 Task: Check the average views per listing of new kitchen in the last 3 years.
Action: Mouse moved to (837, 187)
Screenshot: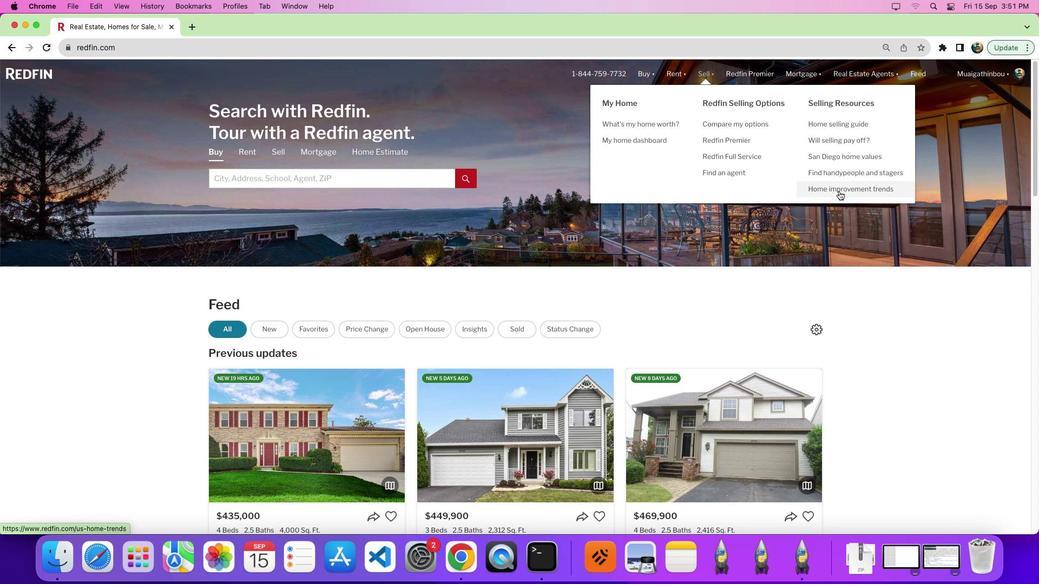
Action: Mouse pressed left at (837, 187)
Screenshot: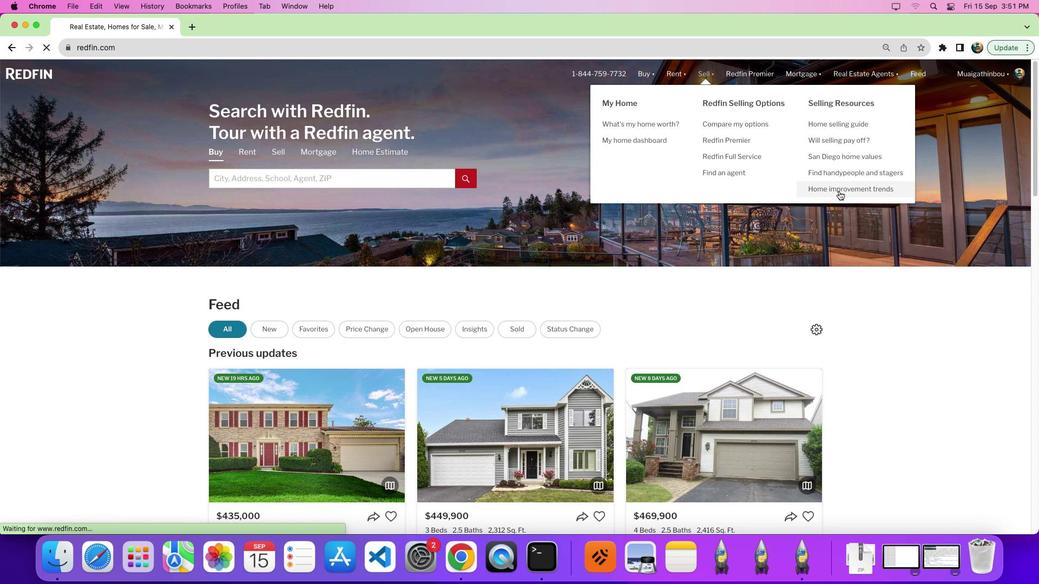 
Action: Mouse pressed left at (837, 187)
Screenshot: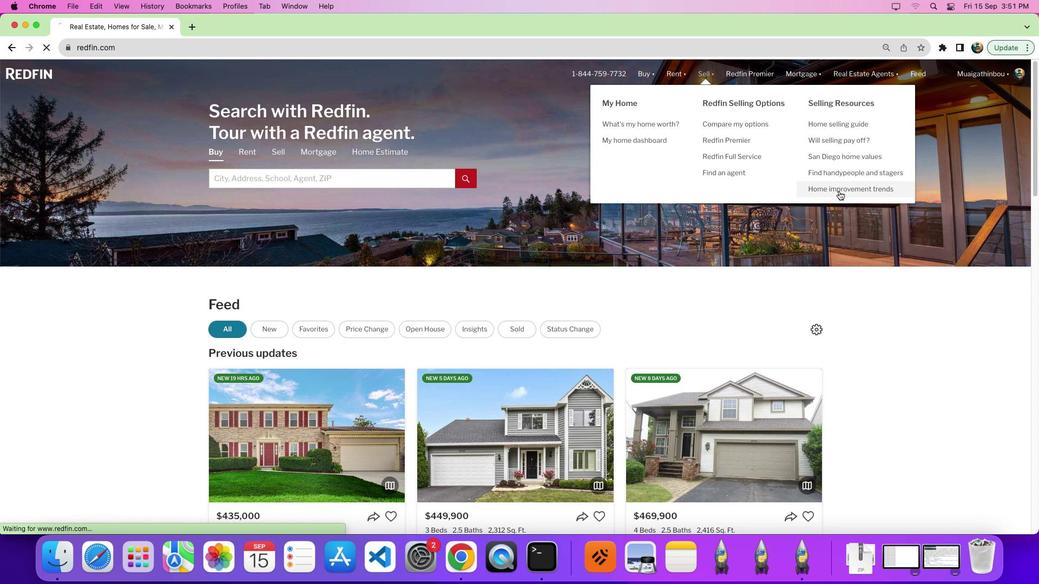 
Action: Mouse moved to (314, 196)
Screenshot: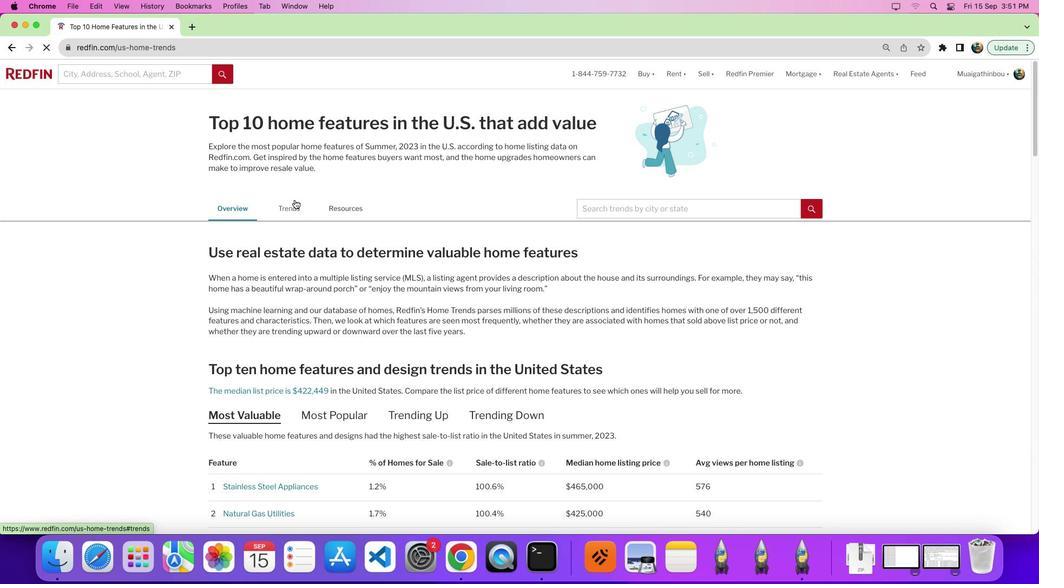 
Action: Mouse pressed left at (314, 196)
Screenshot: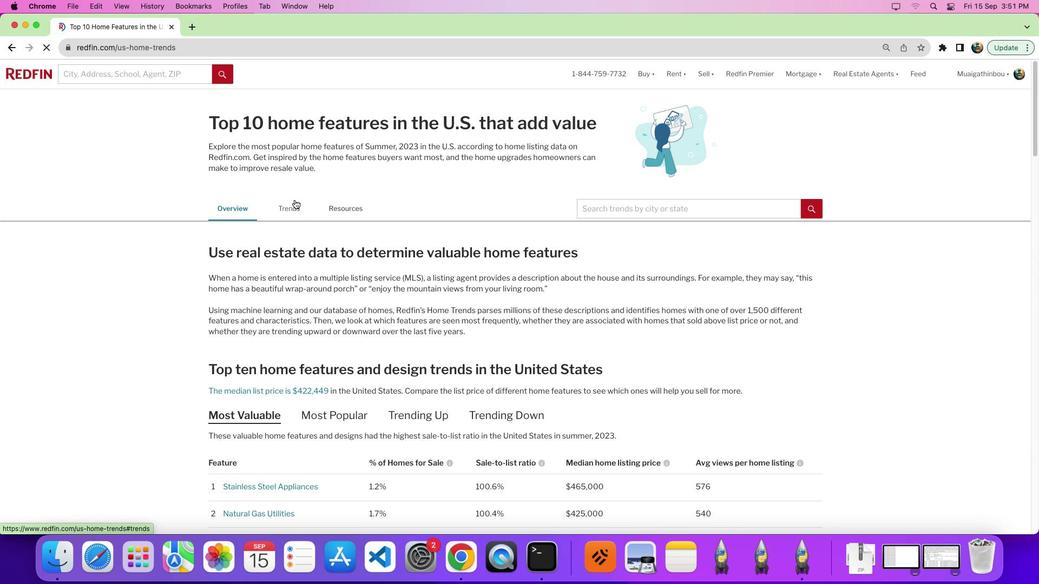 
Action: Mouse moved to (512, 244)
Screenshot: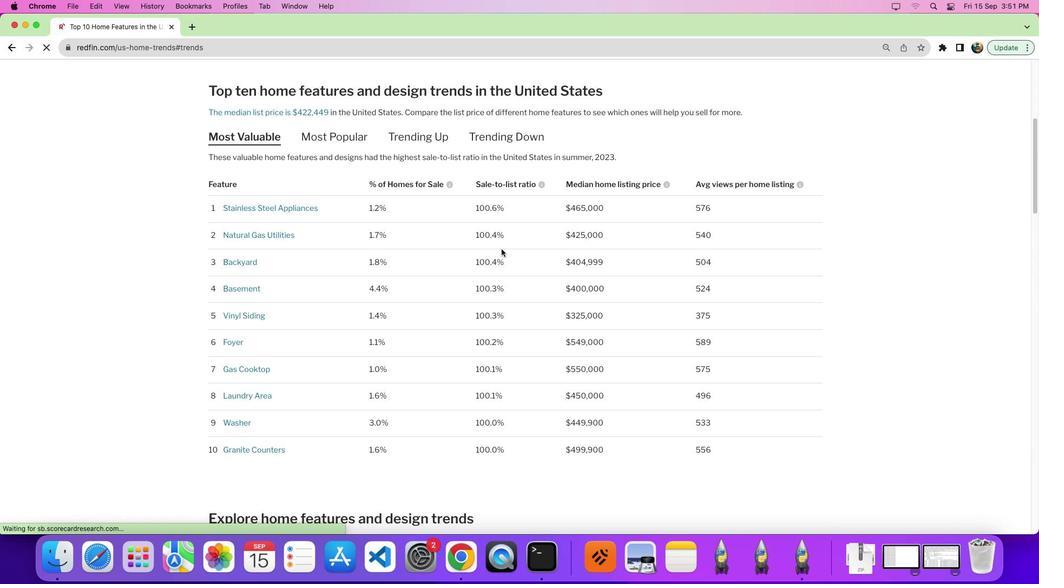 
Action: Mouse scrolled (512, 244) with delta (30, 3)
Screenshot: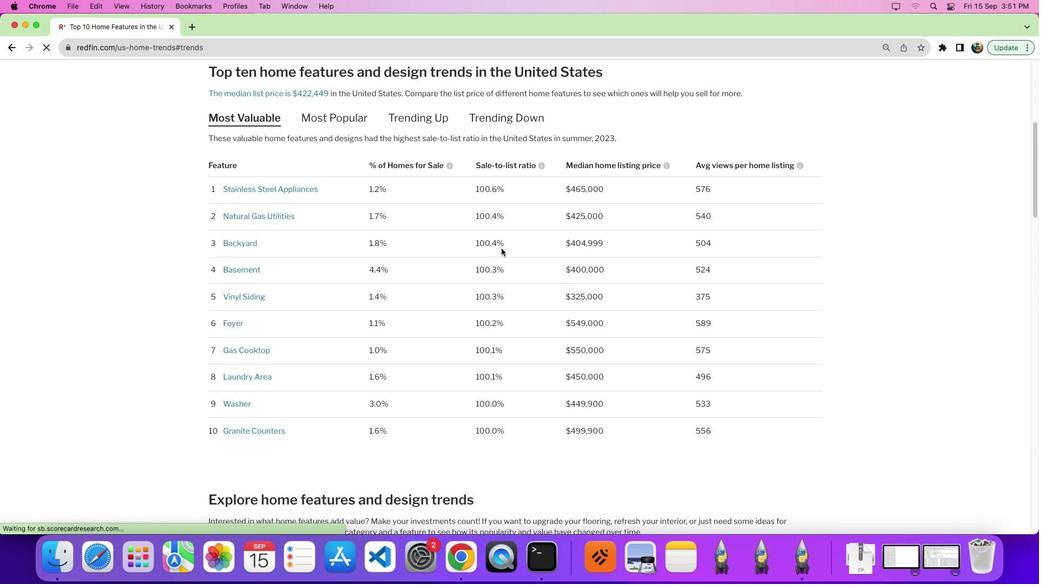 
Action: Mouse scrolled (512, 244) with delta (30, 3)
Screenshot: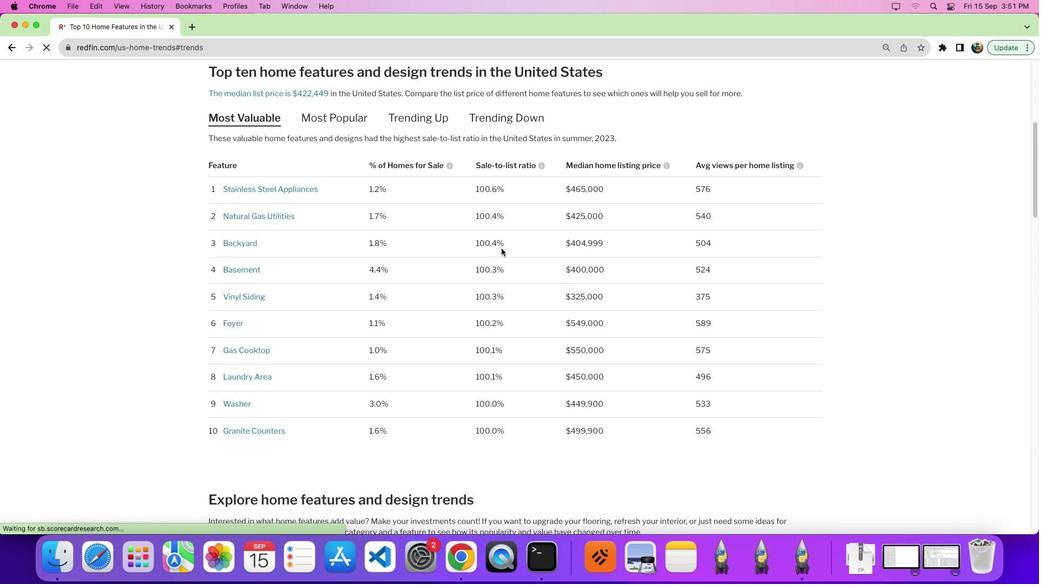 
Action: Mouse moved to (513, 243)
Screenshot: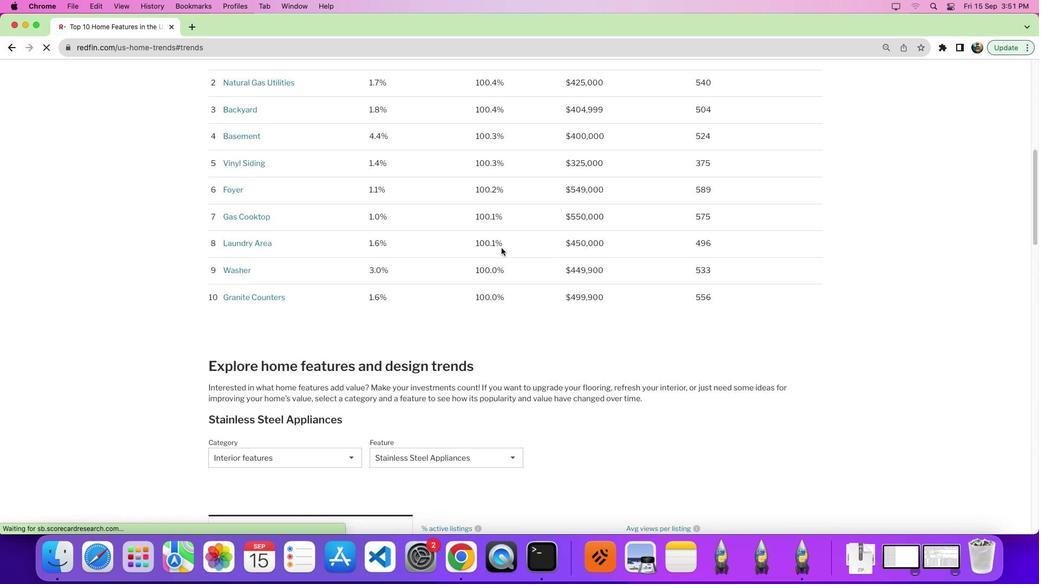
Action: Mouse scrolled (513, 243) with delta (30, 0)
Screenshot: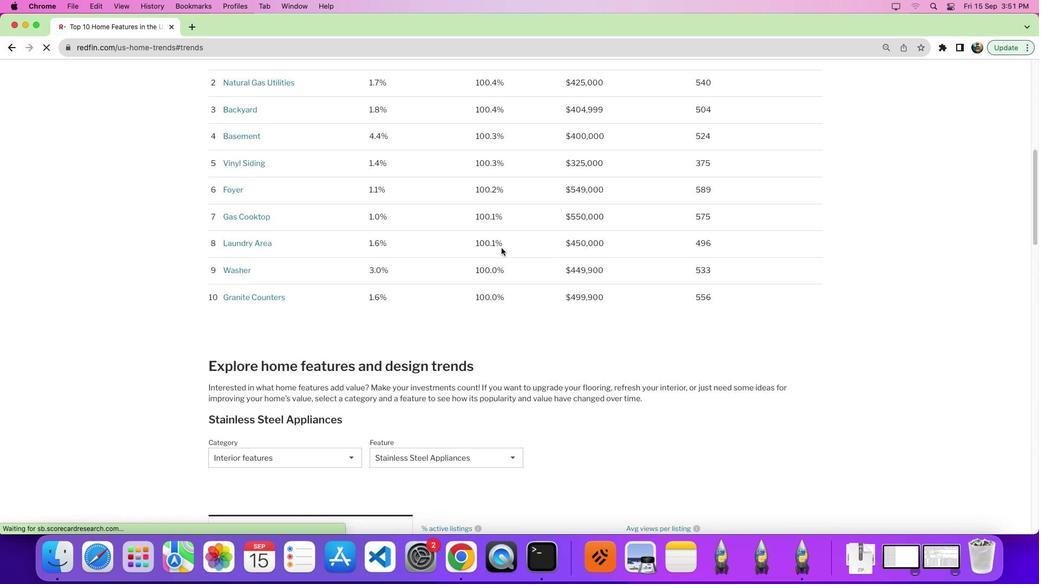 
Action: Mouse moved to (512, 241)
Screenshot: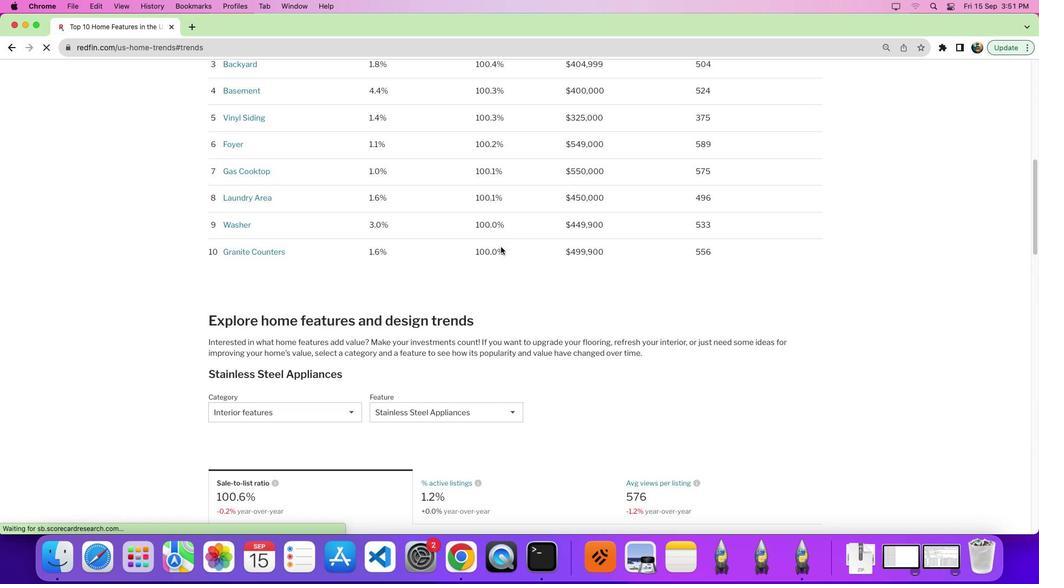
Action: Mouse scrolled (512, 241) with delta (30, 3)
Screenshot: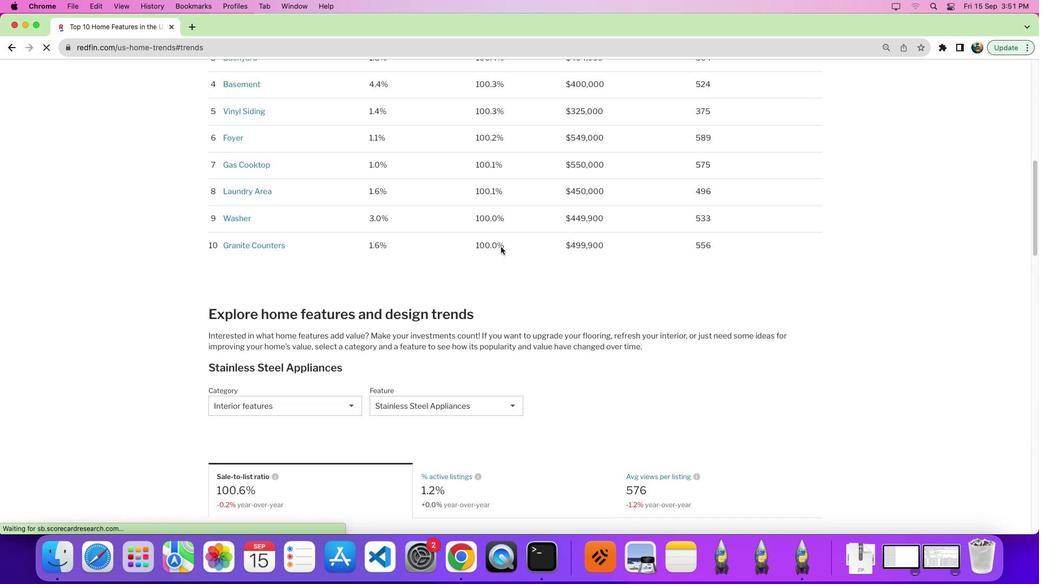 
Action: Mouse scrolled (512, 241) with delta (30, 3)
Screenshot: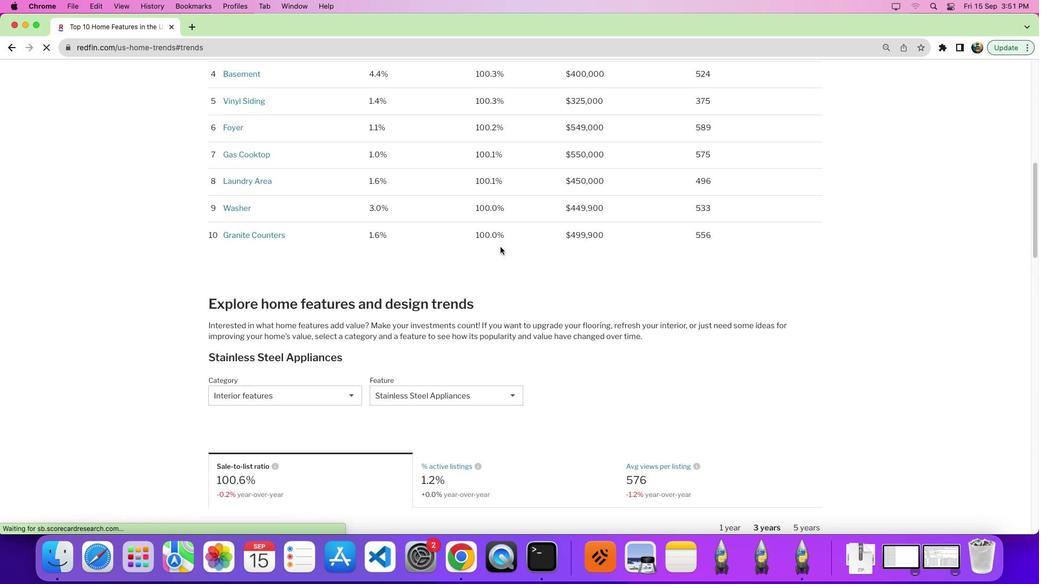 
Action: Mouse moved to (434, 294)
Screenshot: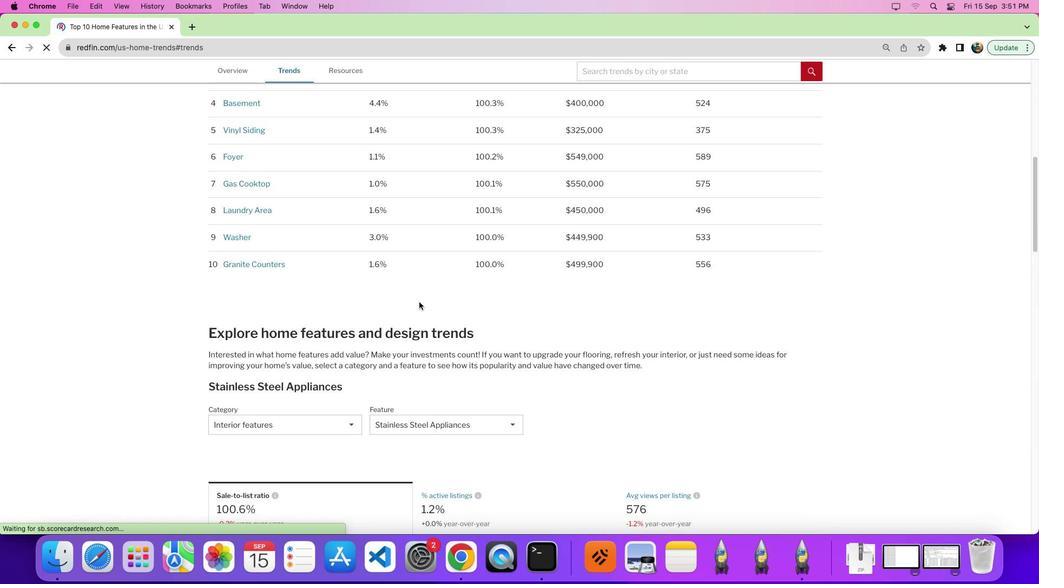 
Action: Mouse scrolled (434, 294) with delta (30, 3)
Screenshot: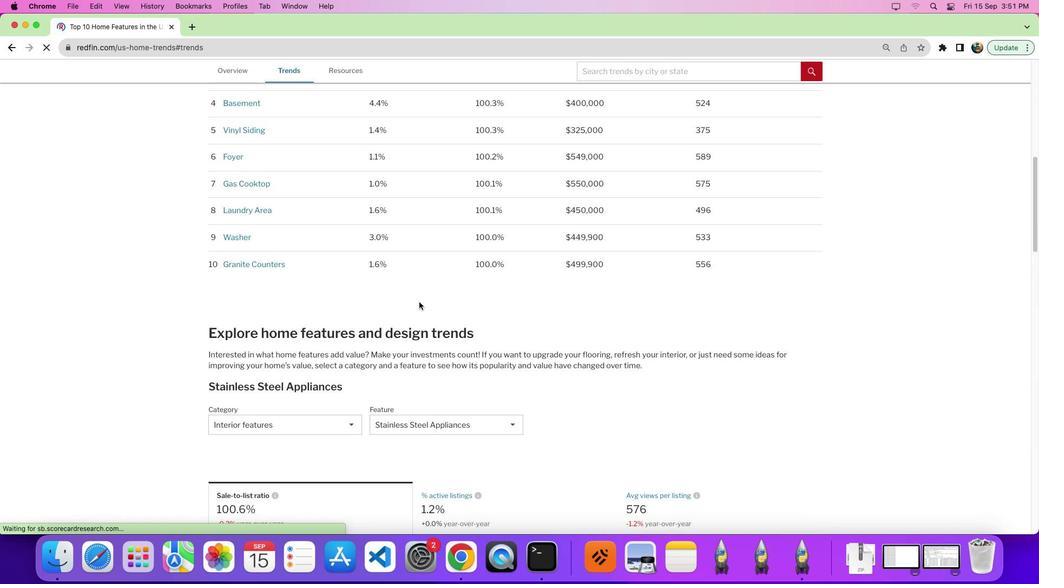 
Action: Mouse scrolled (434, 294) with delta (30, 3)
Screenshot: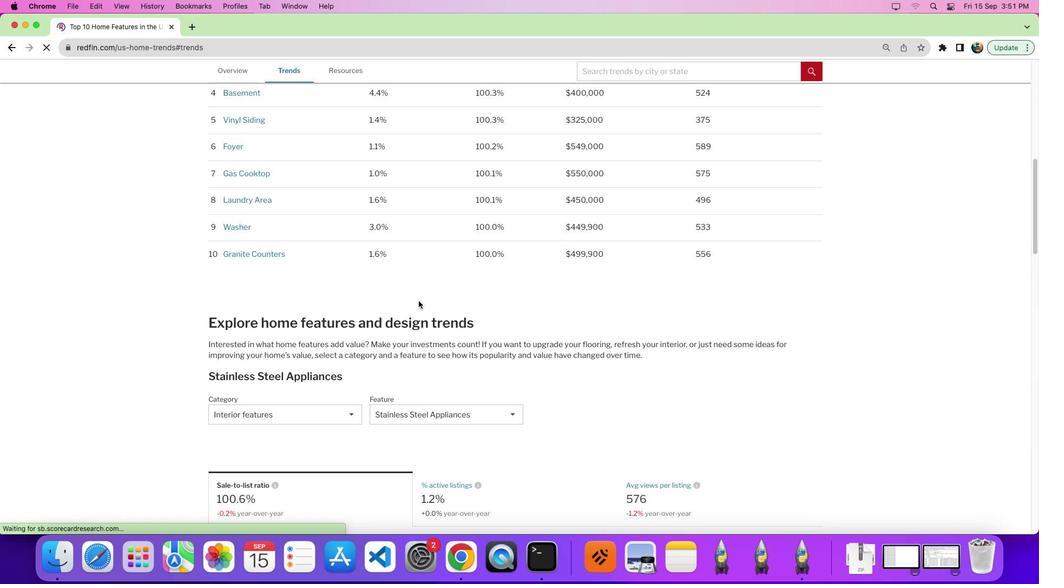 
Action: Mouse moved to (433, 292)
Screenshot: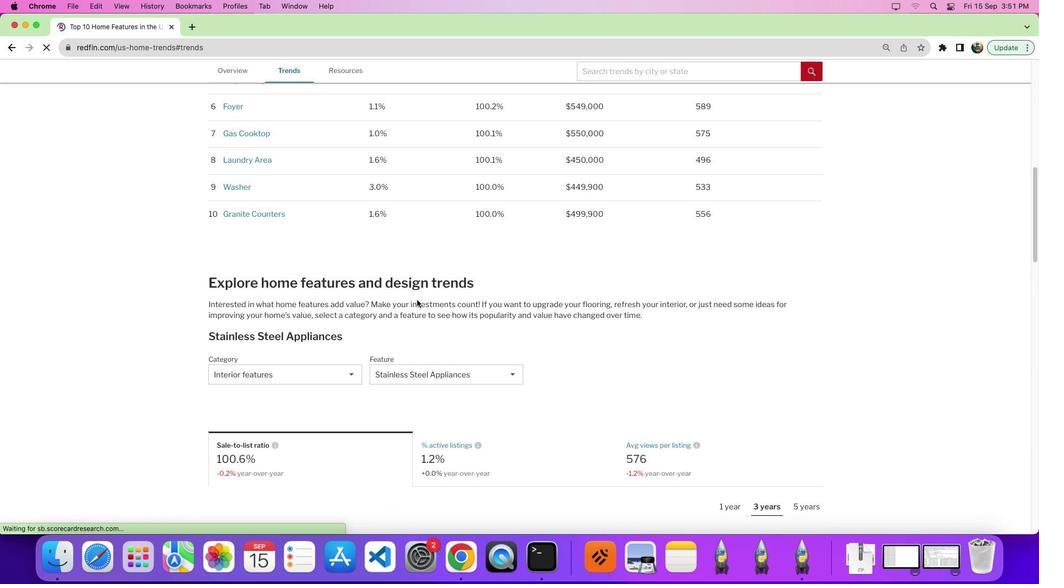 
Action: Mouse scrolled (433, 292) with delta (30, 2)
Screenshot: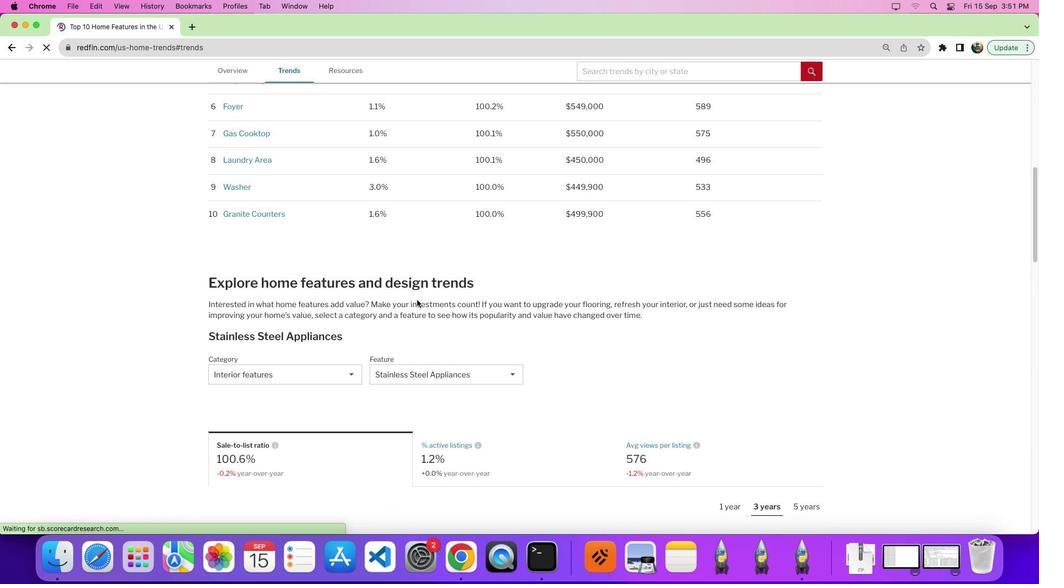 
Action: Mouse moved to (431, 292)
Screenshot: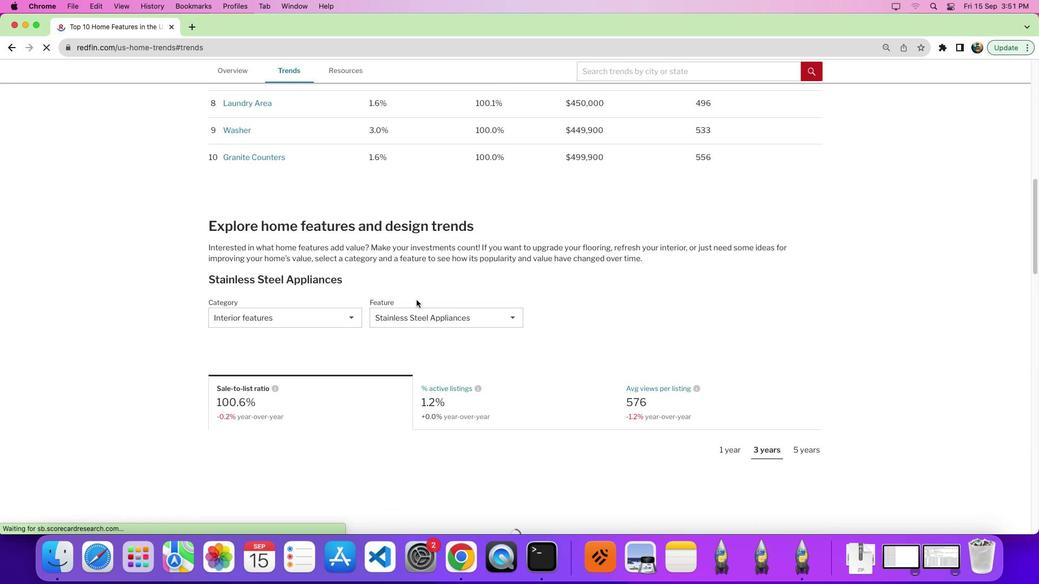
Action: Mouse scrolled (431, 292) with delta (30, 3)
Screenshot: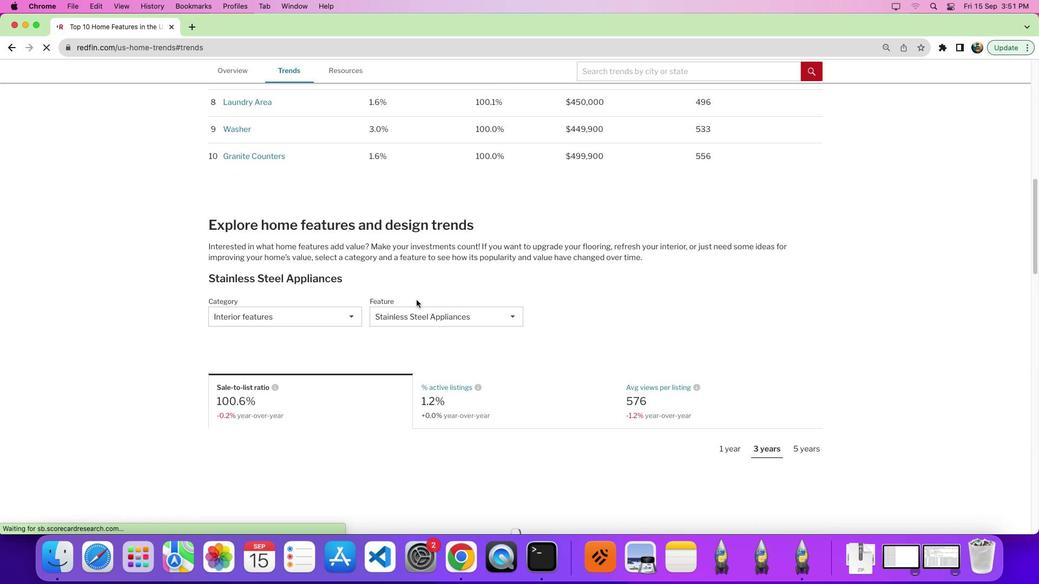 
Action: Mouse moved to (435, 290)
Screenshot: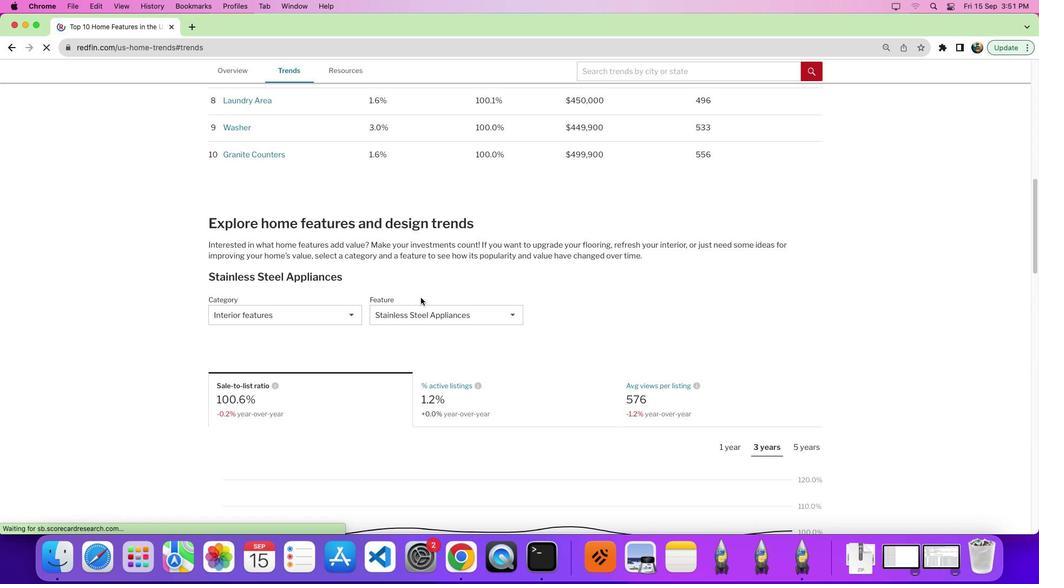 
Action: Mouse scrolled (435, 290) with delta (30, 3)
Screenshot: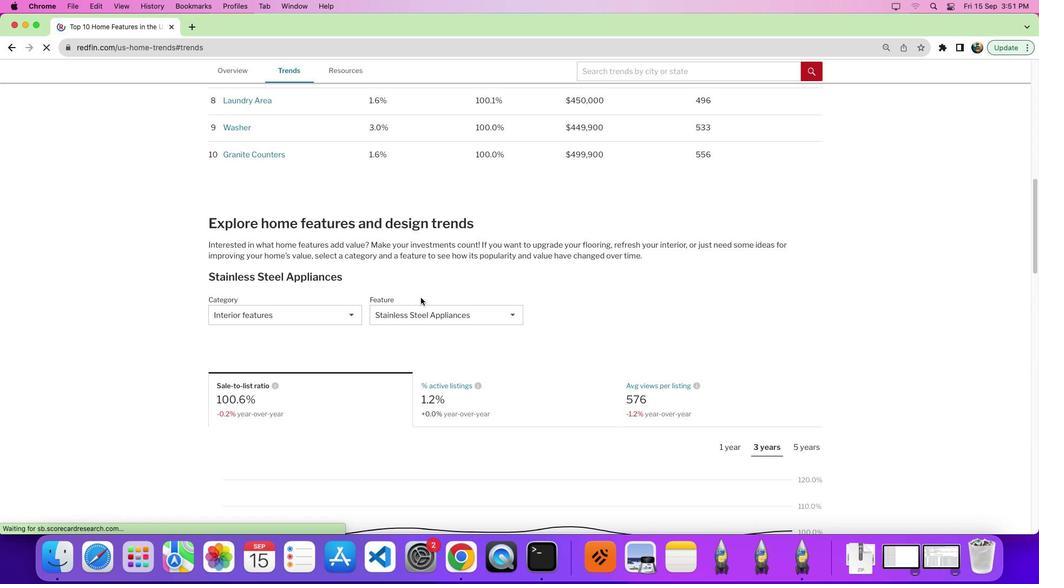 
Action: Mouse moved to (435, 289)
Screenshot: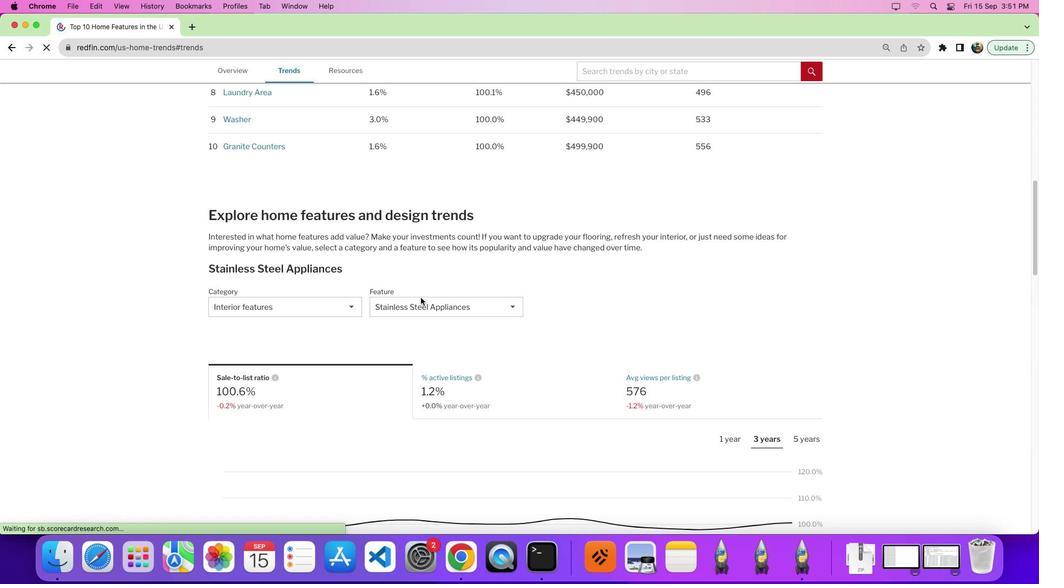 
Action: Mouse scrolled (435, 289) with delta (30, 3)
Screenshot: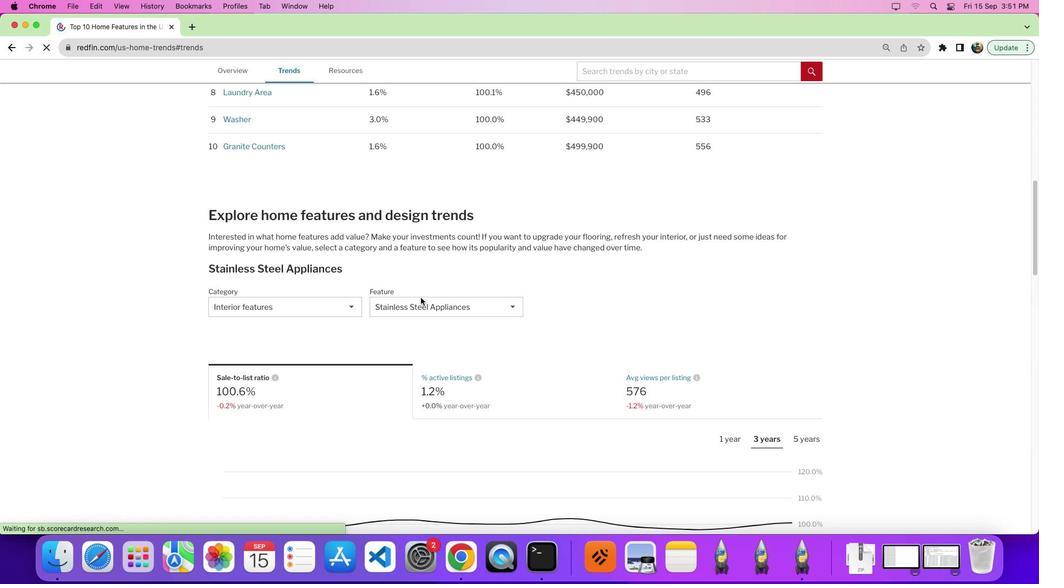 
Action: Mouse scrolled (435, 289) with delta (30, 1)
Screenshot: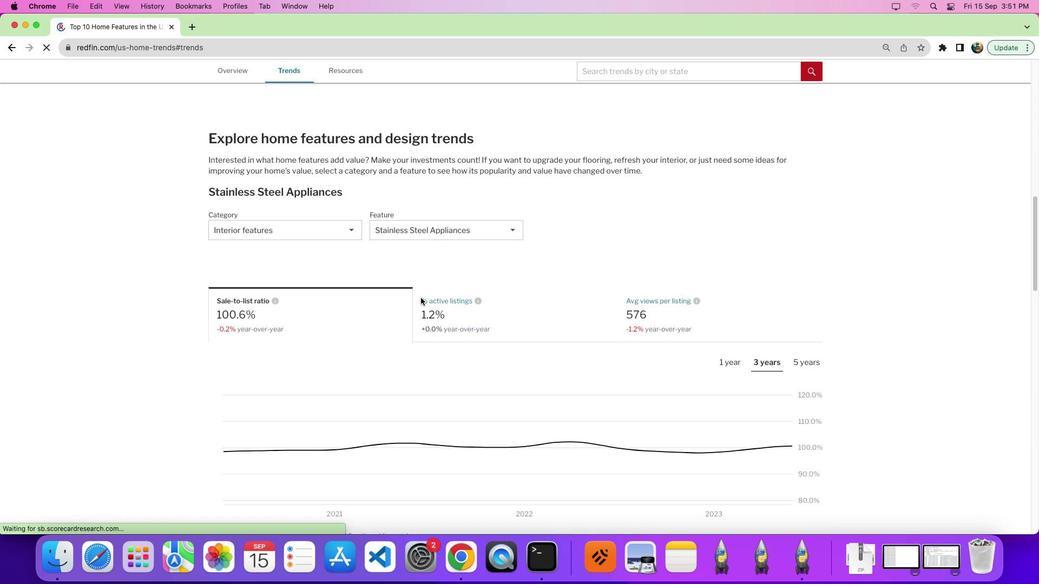 
Action: Mouse moved to (454, 230)
Screenshot: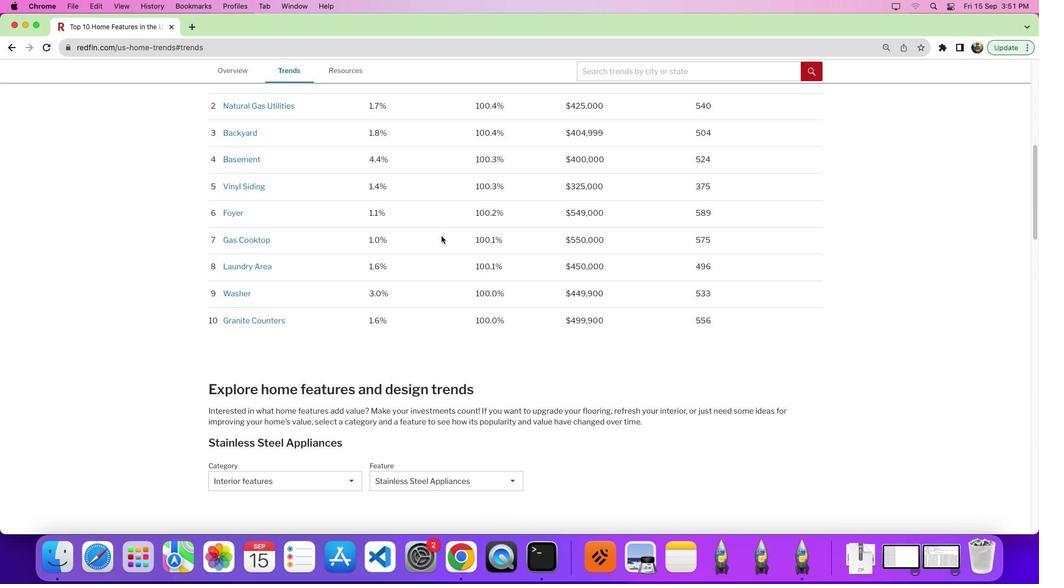 
Action: Mouse scrolled (454, 230) with delta (30, 3)
Screenshot: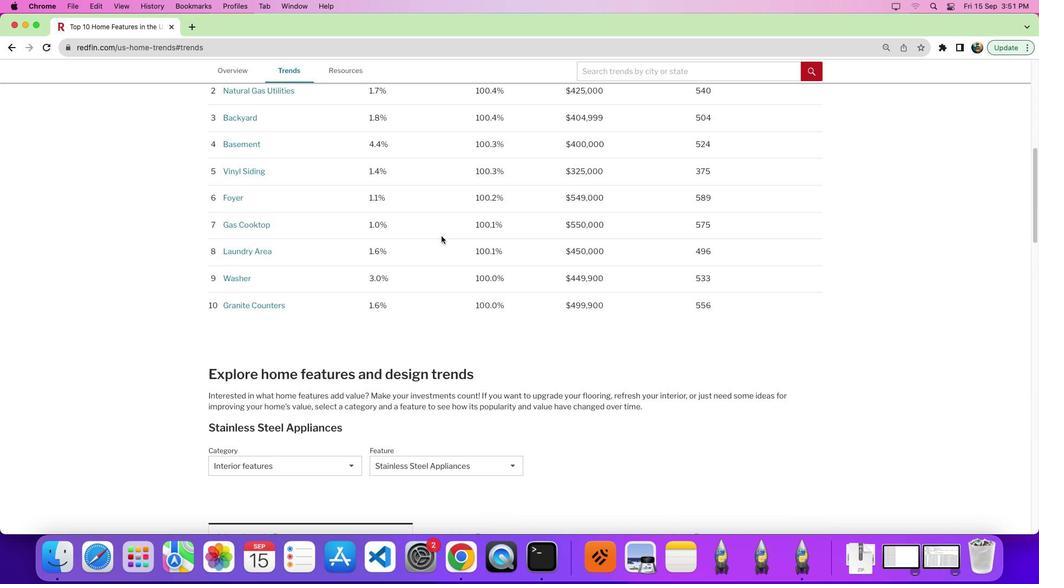 
Action: Mouse scrolled (454, 230) with delta (30, 3)
Screenshot: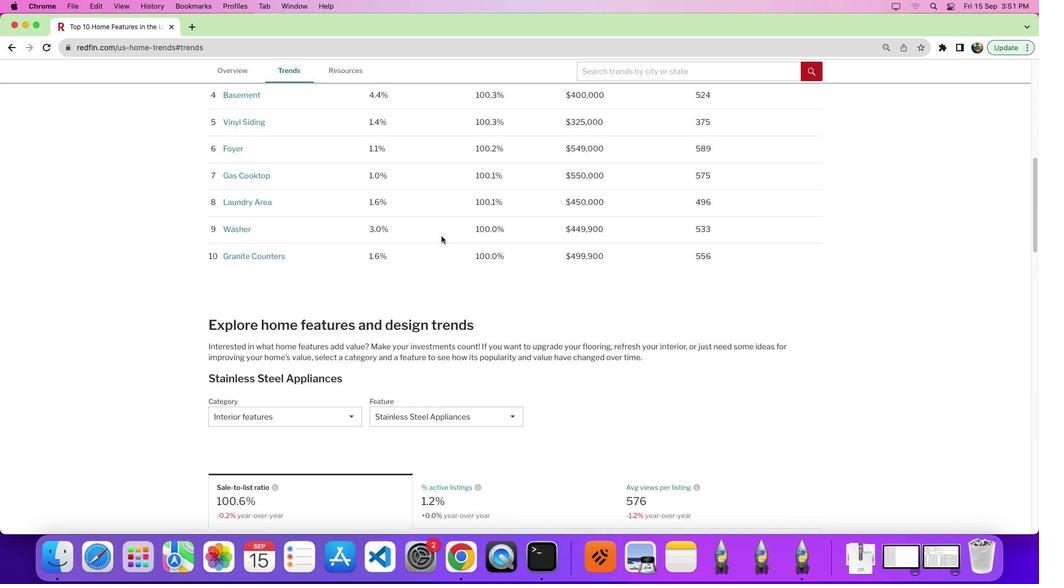 
Action: Mouse scrolled (454, 230) with delta (30, 1)
Screenshot: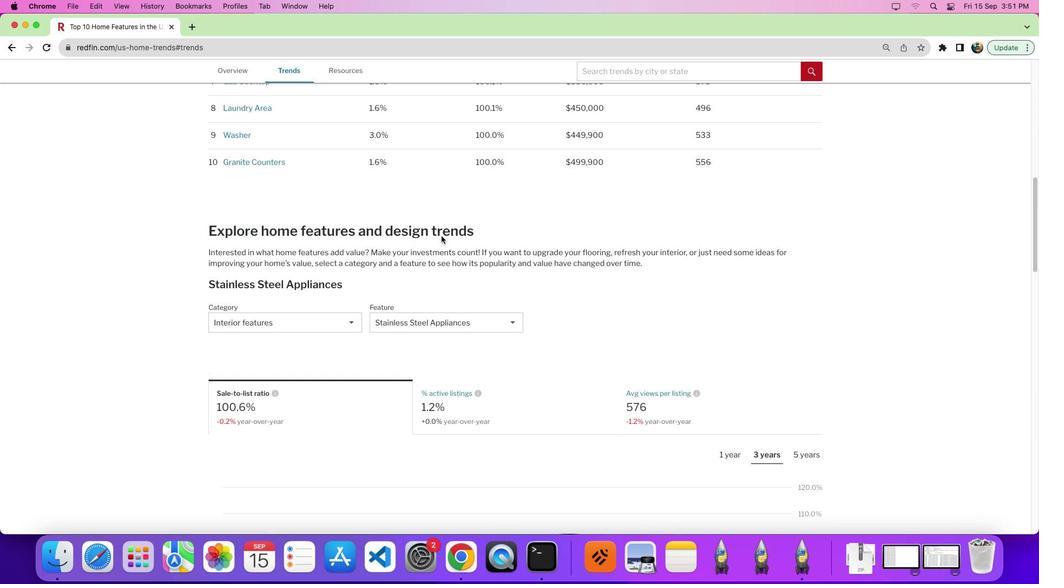 
Action: Mouse moved to (446, 294)
Screenshot: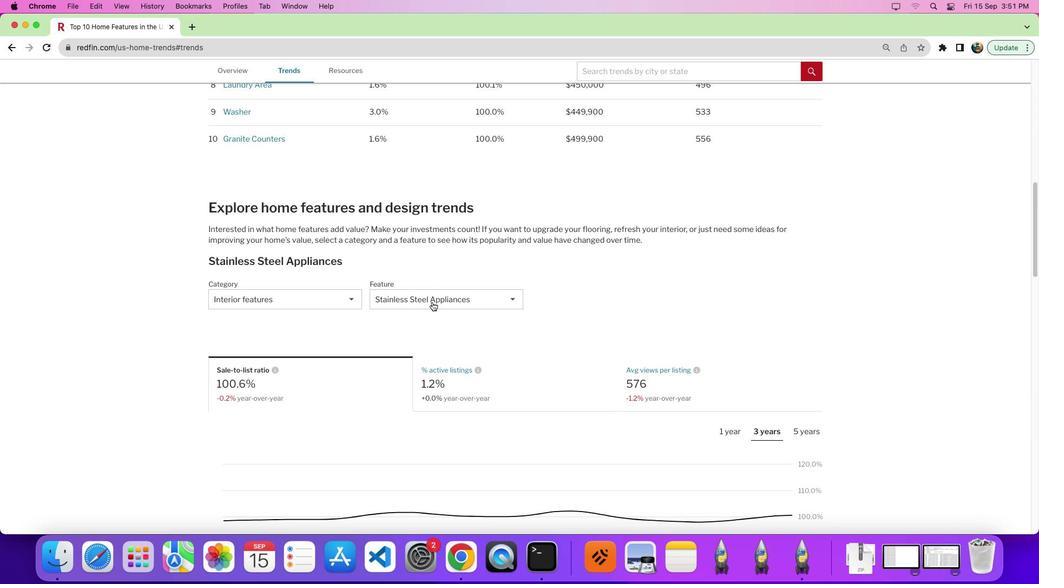 
Action: Mouse pressed left at (446, 294)
Screenshot: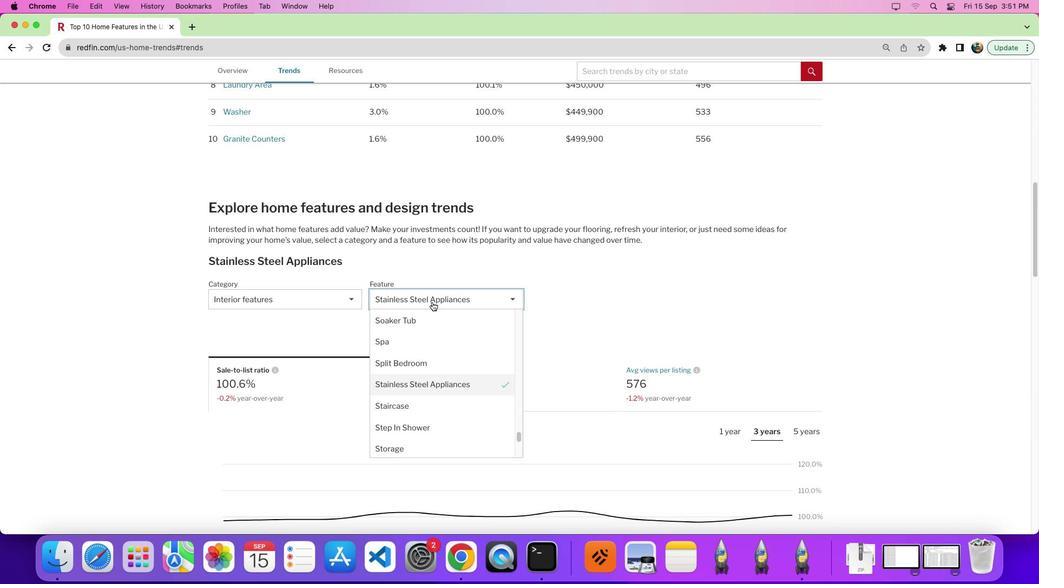 
Action: Mouse moved to (444, 374)
Screenshot: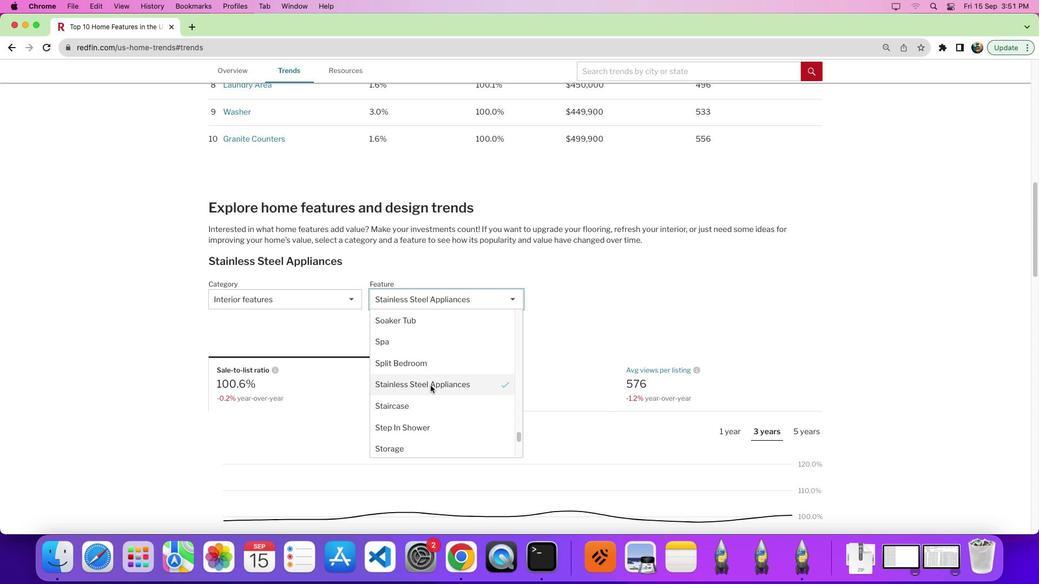 
Action: Mouse scrolled (444, 374) with delta (30, 4)
Screenshot: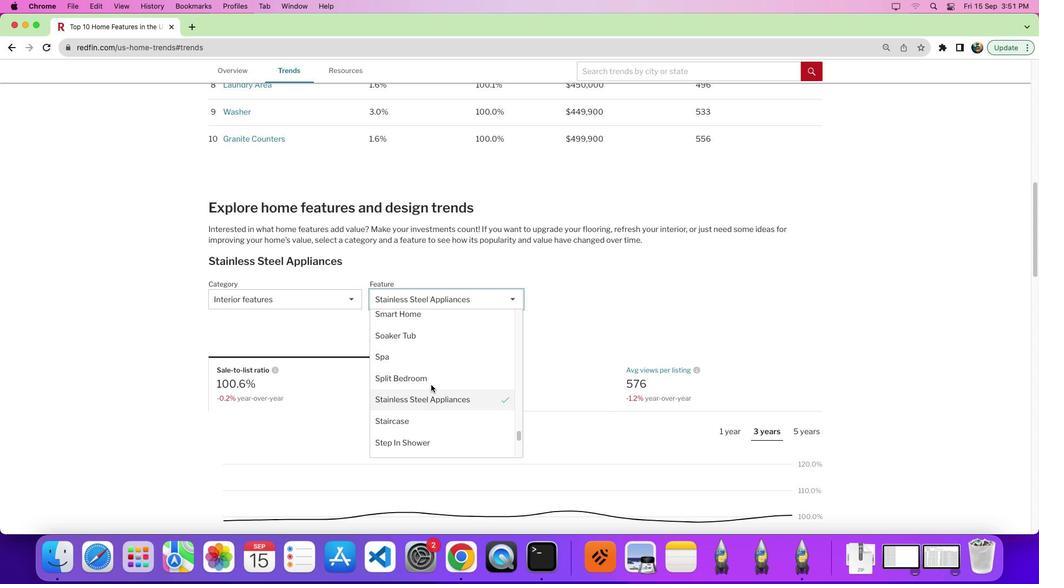 
Action: Mouse moved to (445, 373)
Screenshot: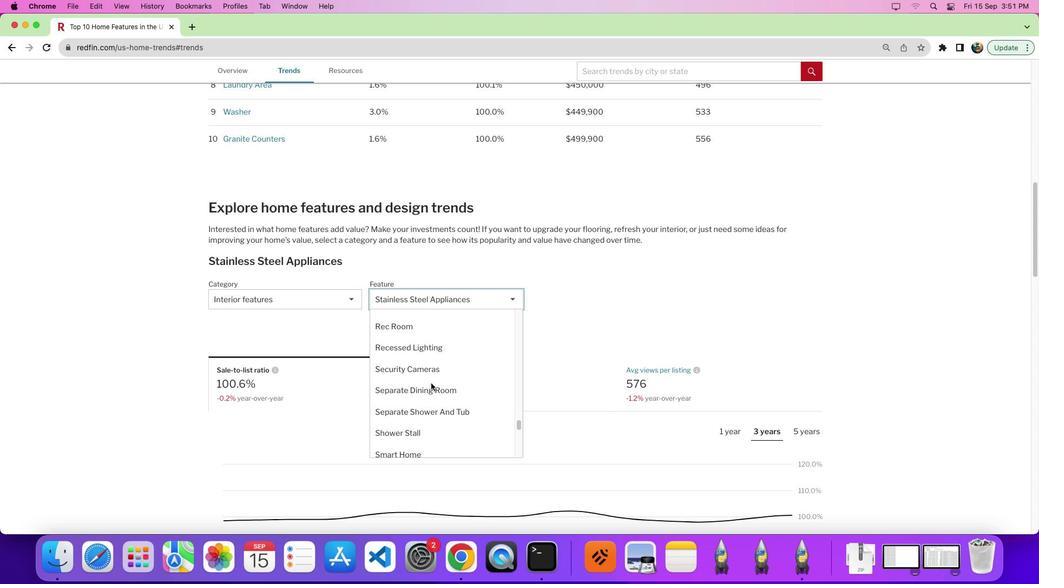 
Action: Mouse scrolled (445, 373) with delta (30, 4)
Screenshot: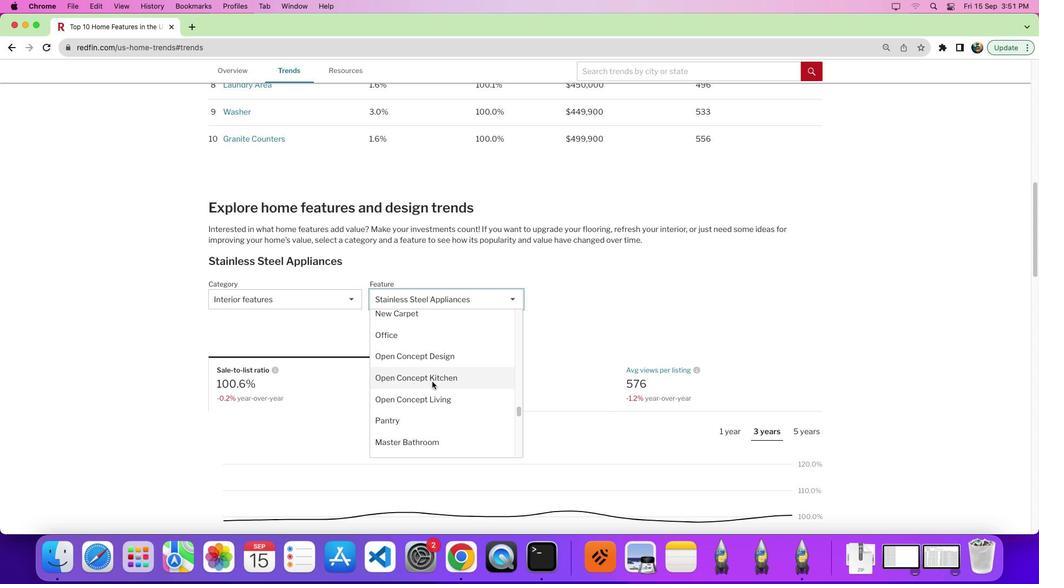 
Action: Mouse scrolled (445, 373) with delta (30, 7)
Screenshot: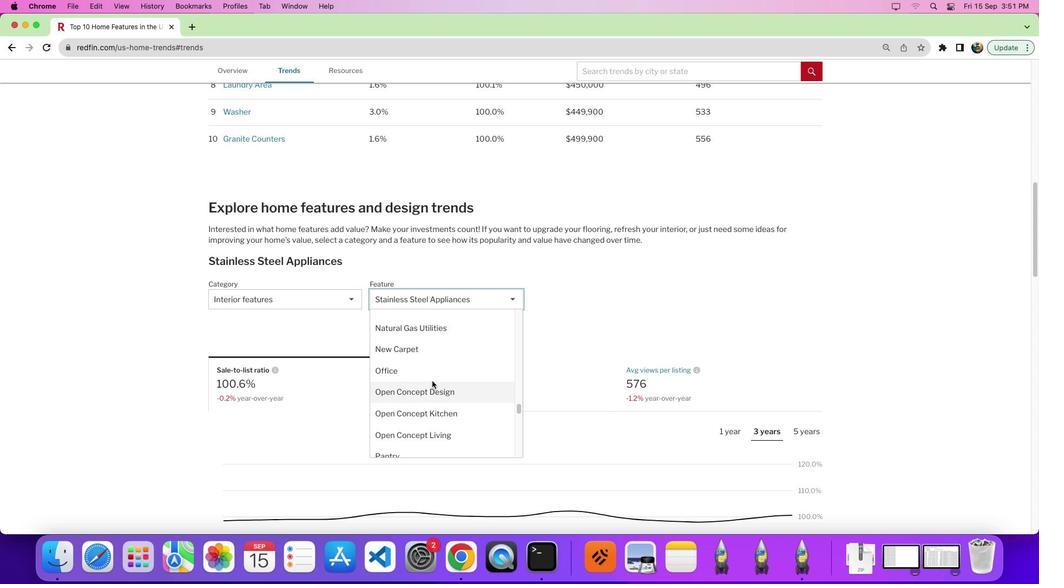 
Action: Mouse scrolled (445, 373) with delta (30, 9)
Screenshot: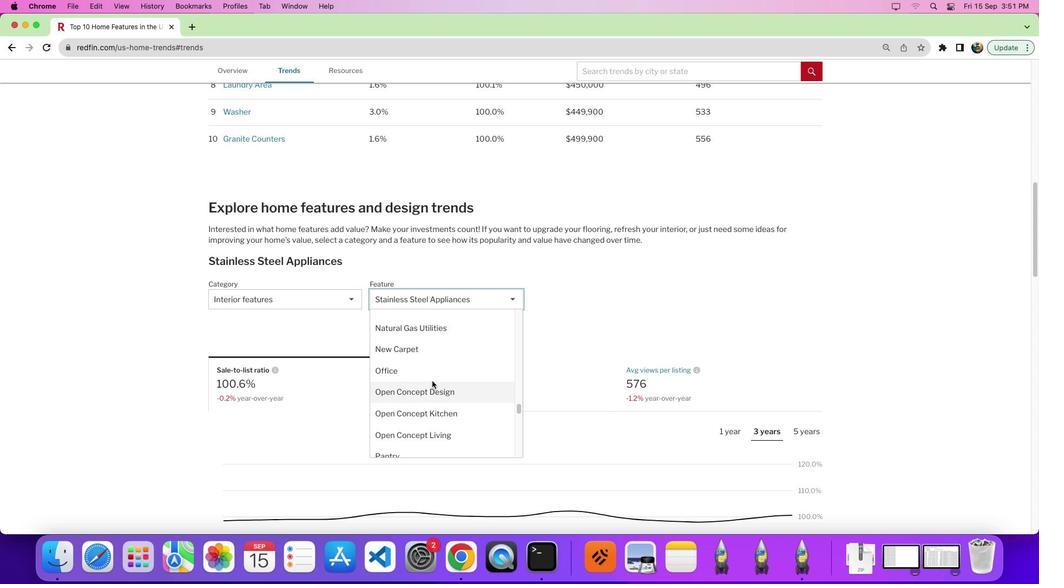 
Action: Mouse moved to (446, 370)
Screenshot: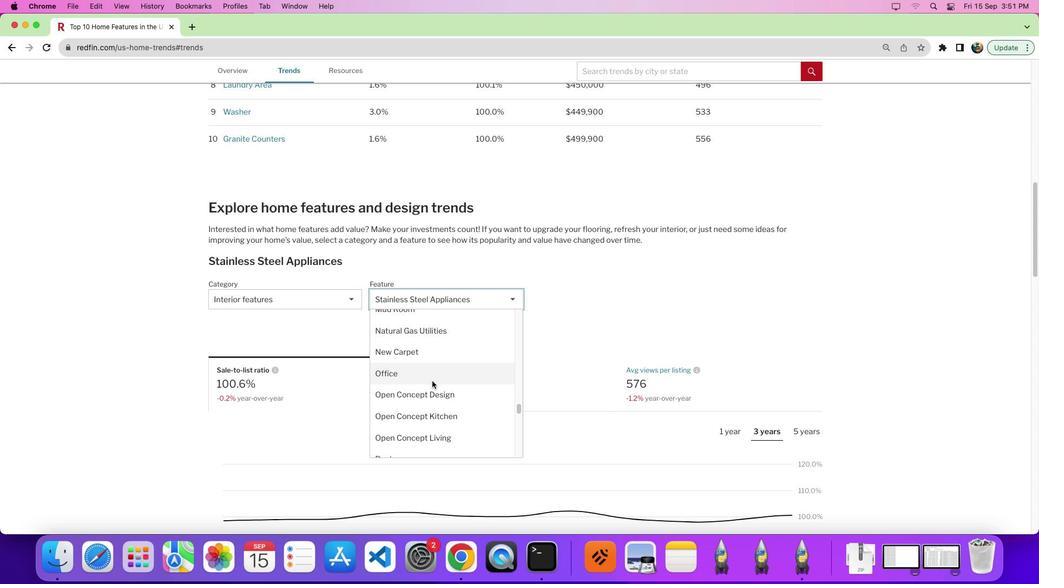 
Action: Mouse scrolled (446, 370) with delta (30, 4)
Screenshot: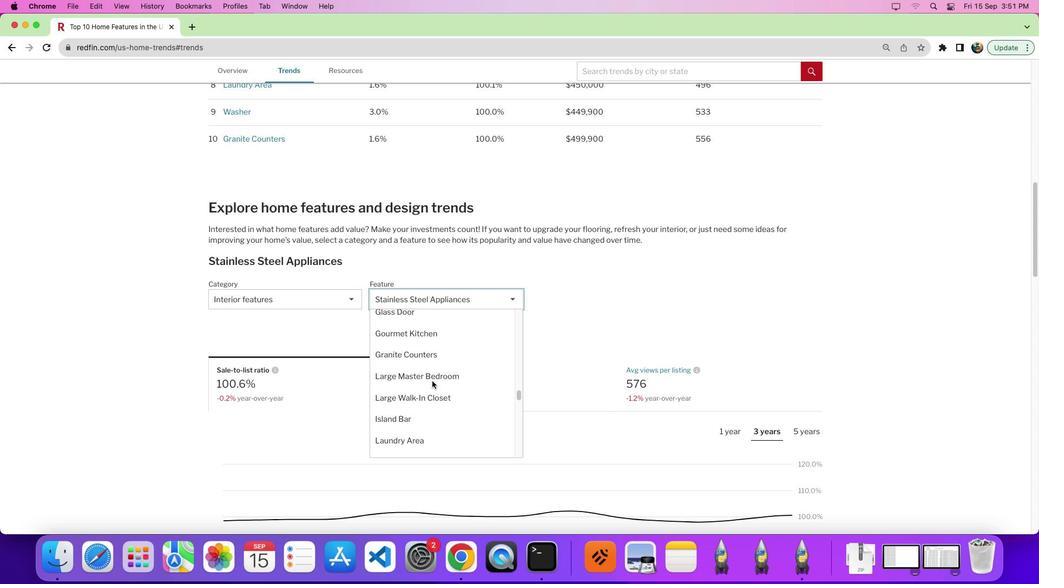 
Action: Mouse scrolled (446, 370) with delta (30, 4)
Screenshot: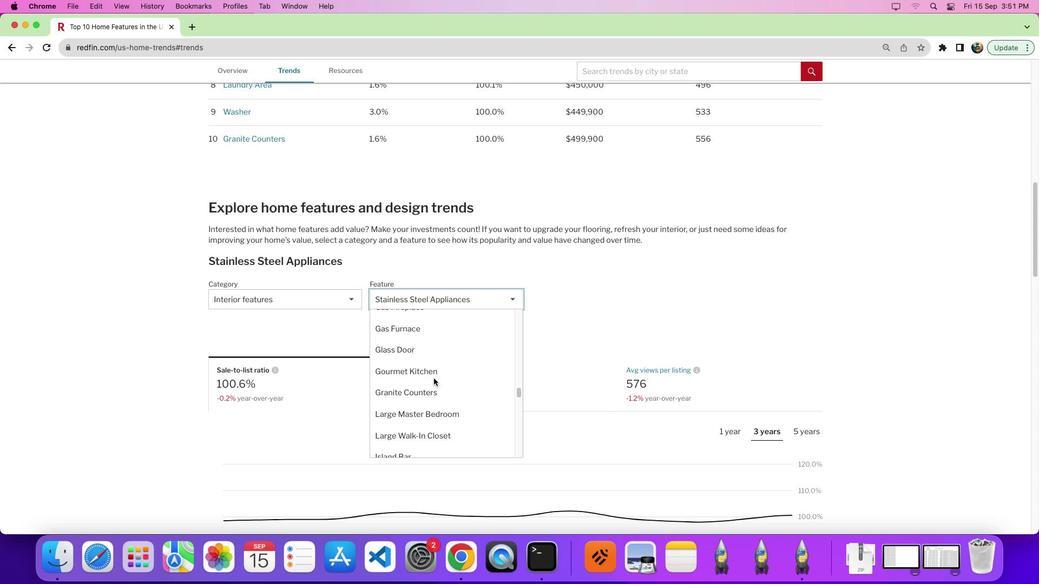 
Action: Mouse scrolled (446, 370) with delta (30, 8)
Screenshot: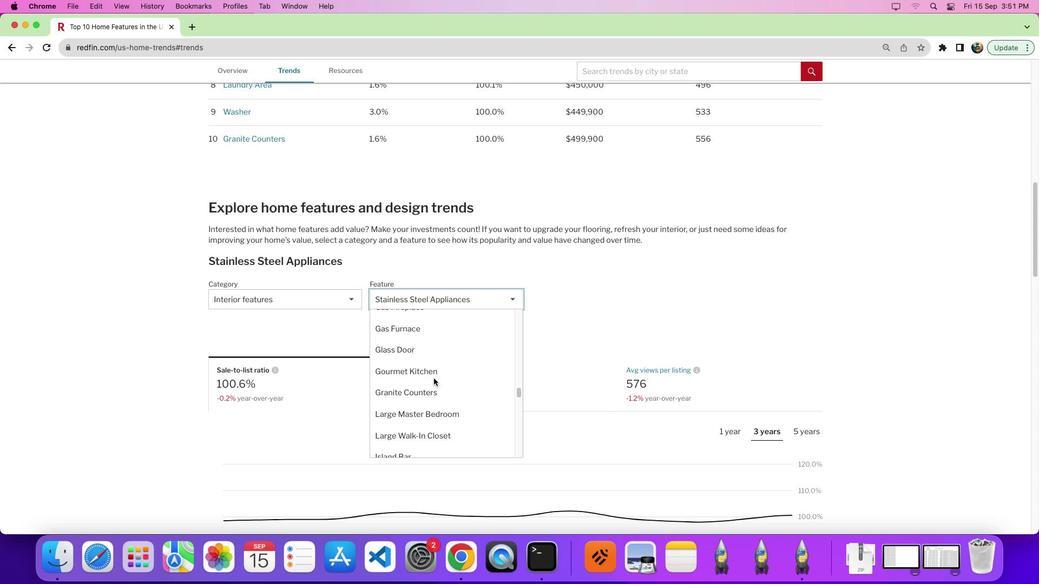 
Action: Mouse moved to (448, 367)
Screenshot: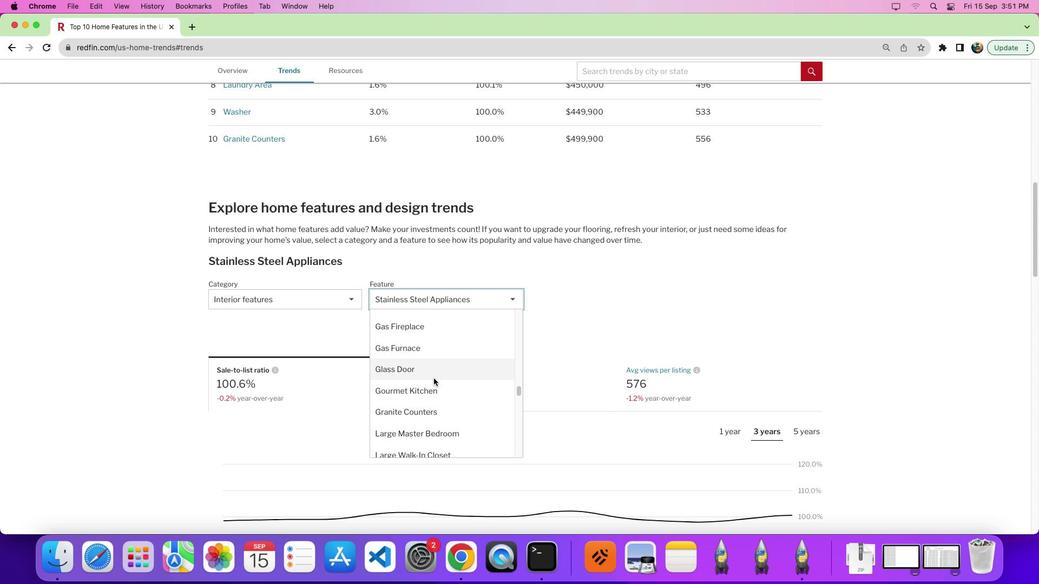 
Action: Mouse scrolled (448, 367) with delta (30, 4)
Screenshot: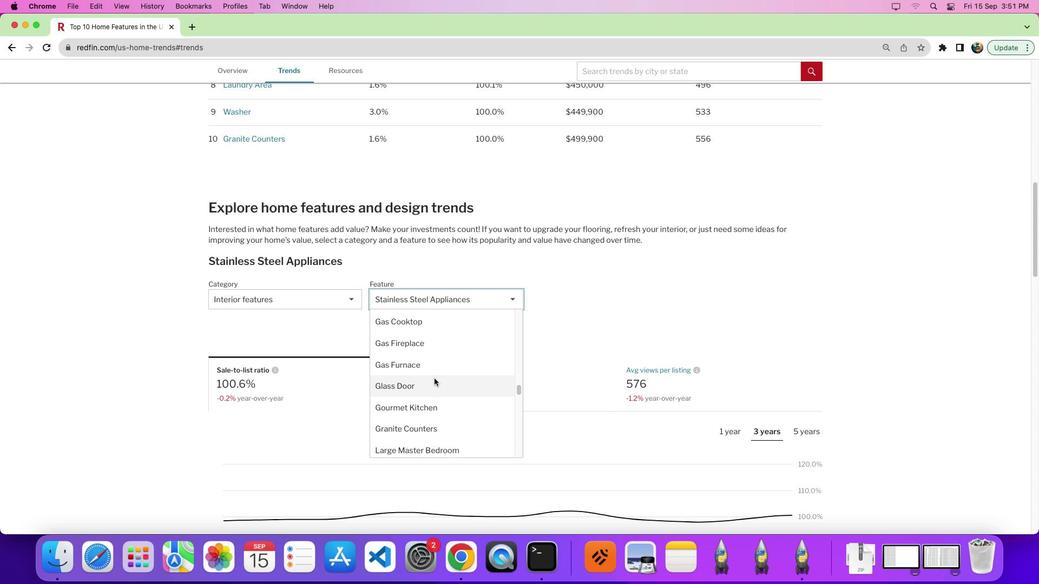 
Action: Mouse scrolled (448, 367) with delta (30, 4)
Screenshot: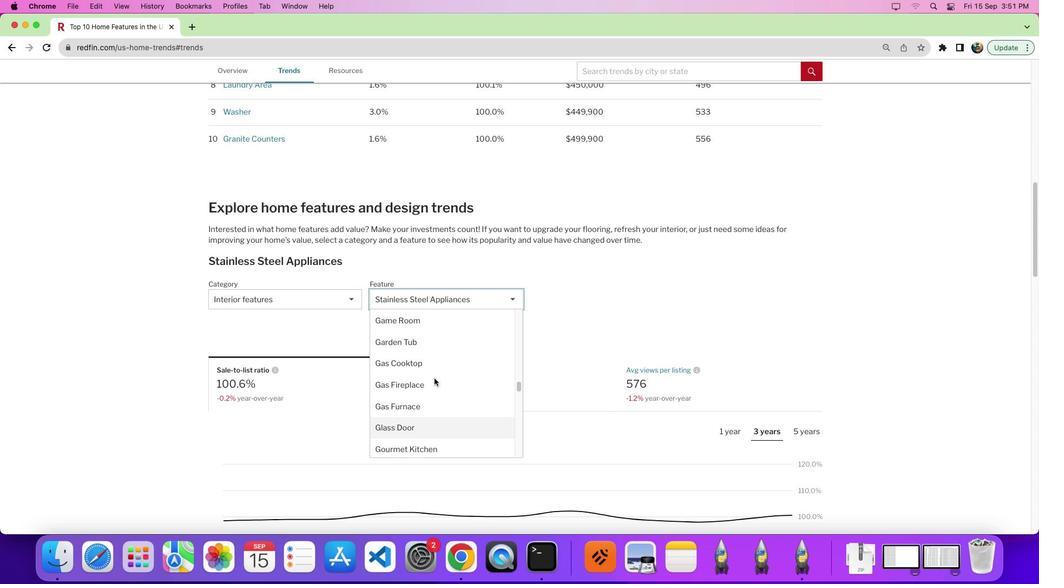 
Action: Mouse moved to (448, 367)
Screenshot: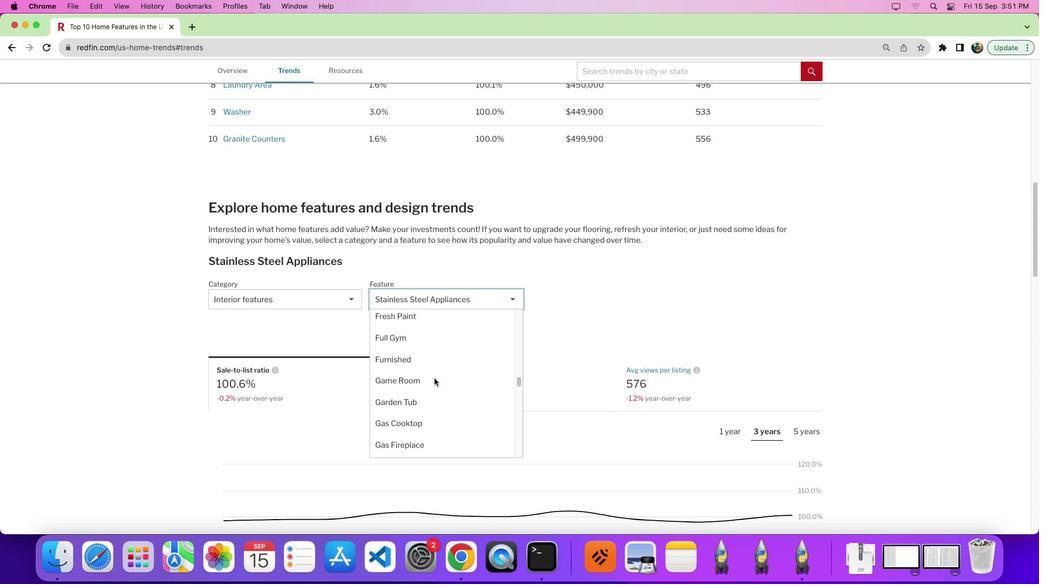 
Action: Mouse scrolled (448, 367) with delta (30, 7)
Screenshot: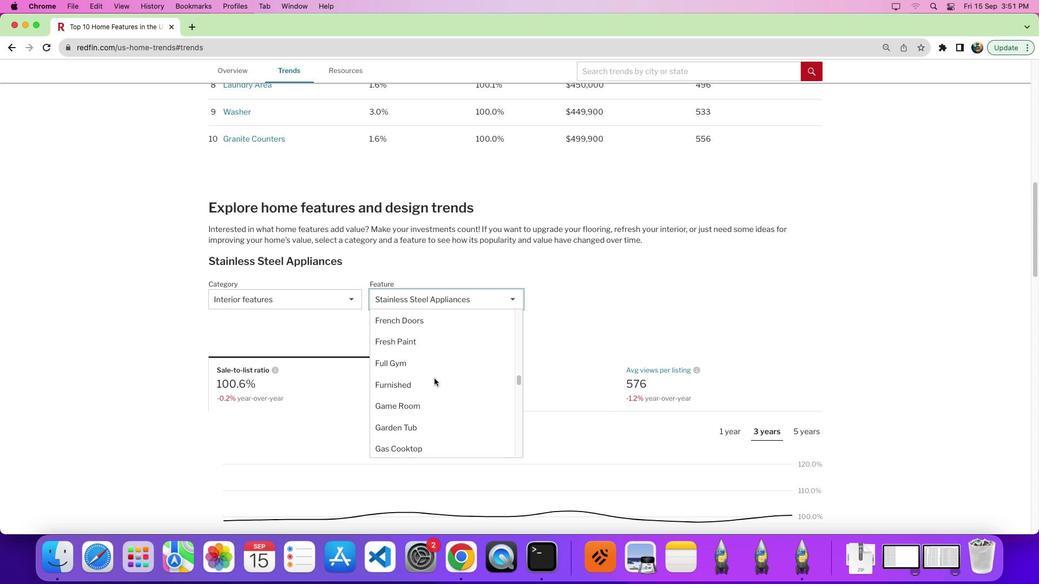 
Action: Mouse scrolled (448, 367) with delta (30, 4)
Screenshot: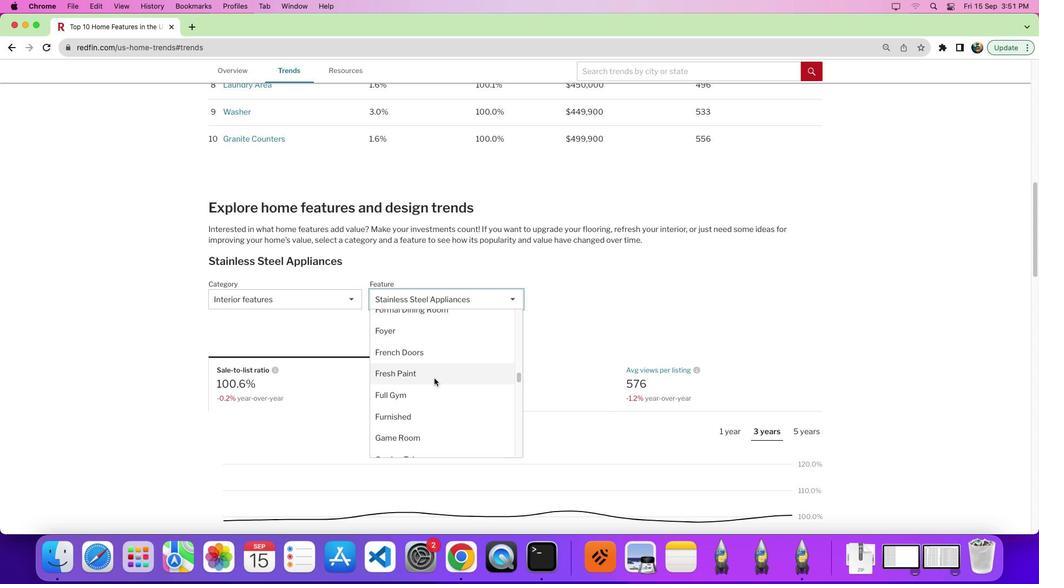 
Action: Mouse scrolled (448, 367) with delta (30, 4)
Screenshot: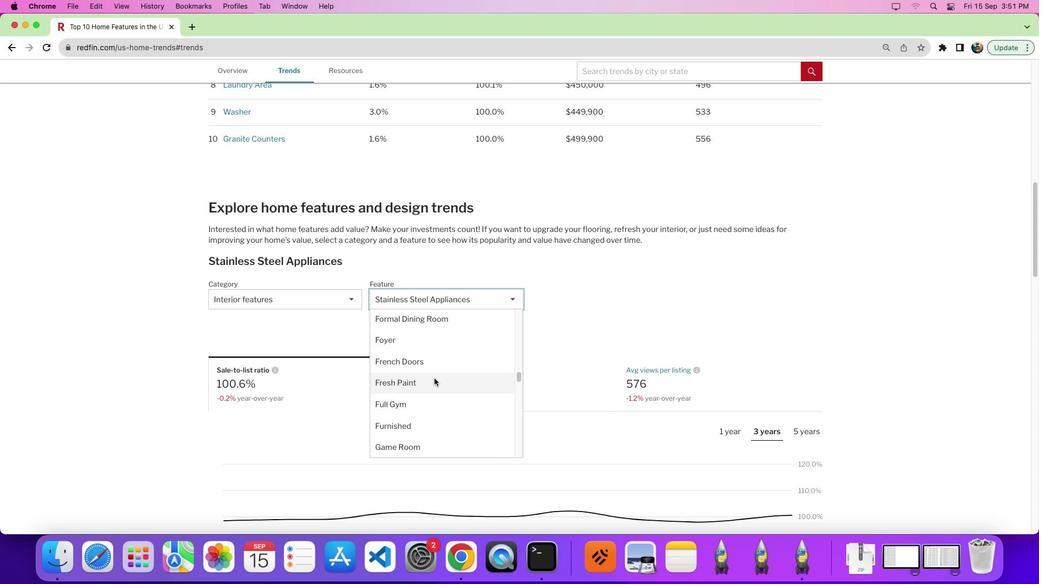 
Action: Mouse scrolled (448, 367) with delta (30, 4)
Screenshot: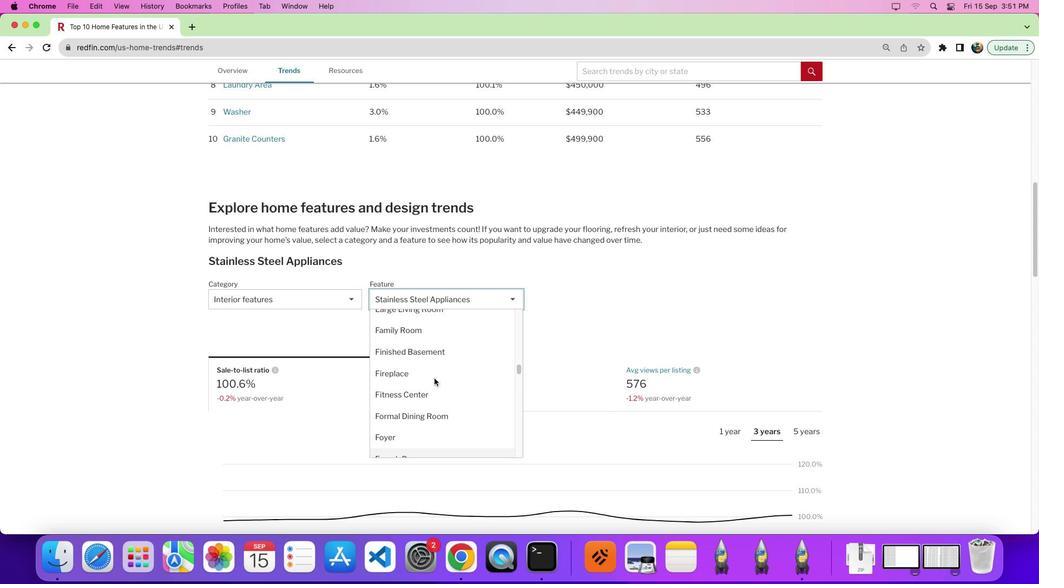 
Action: Mouse scrolled (448, 367) with delta (30, 4)
Screenshot: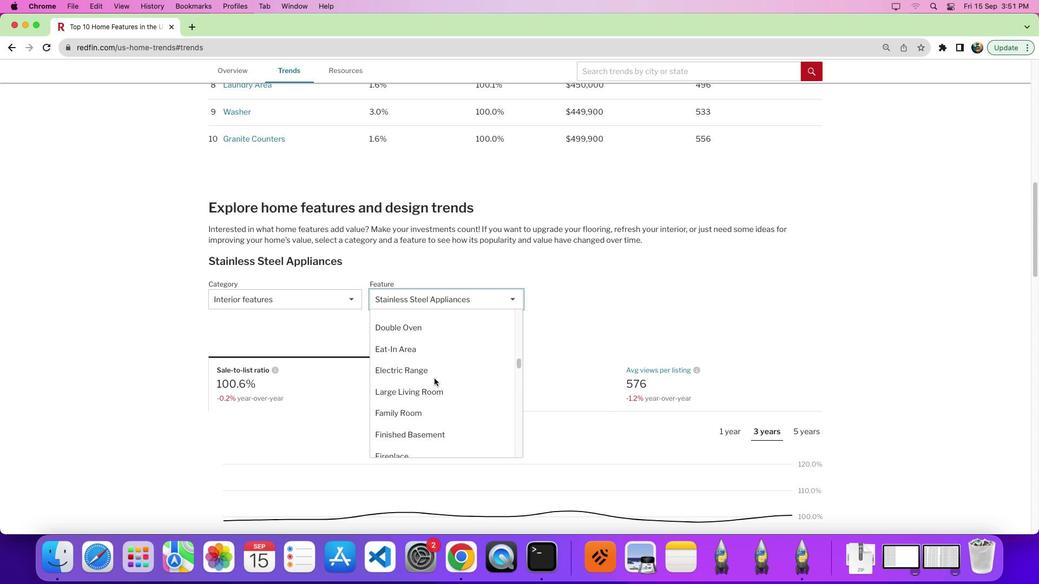 
Action: Mouse scrolled (448, 367) with delta (30, 7)
Screenshot: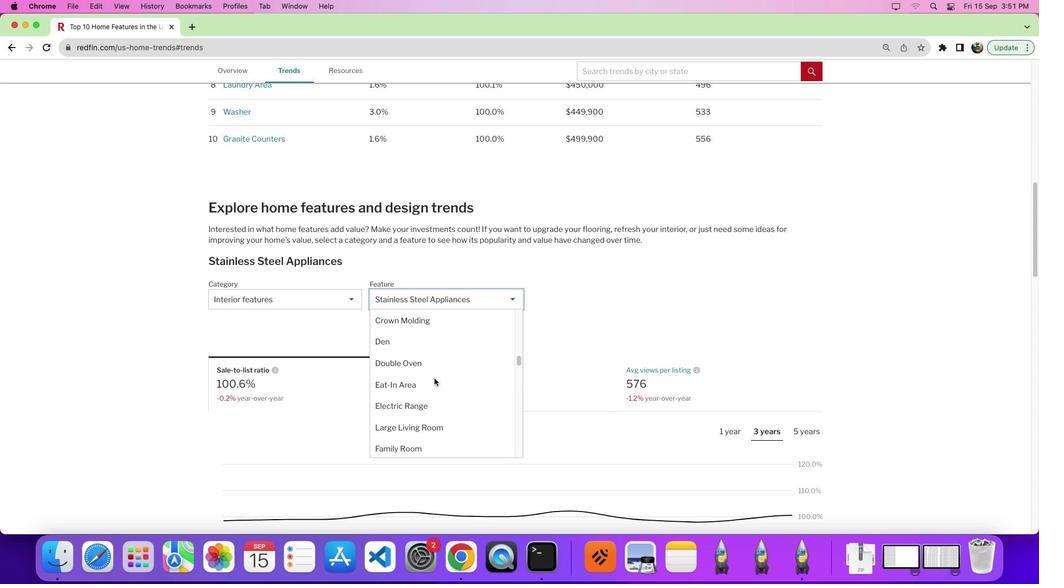 
Action: Mouse scrolled (448, 367) with delta (30, 4)
Screenshot: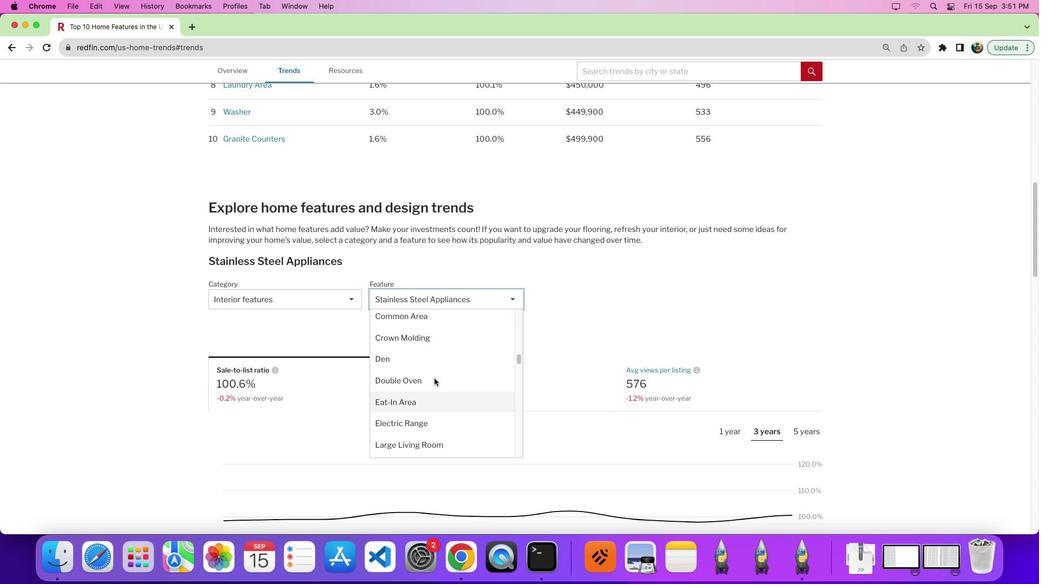 
Action: Mouse scrolled (448, 367) with delta (30, 4)
Screenshot: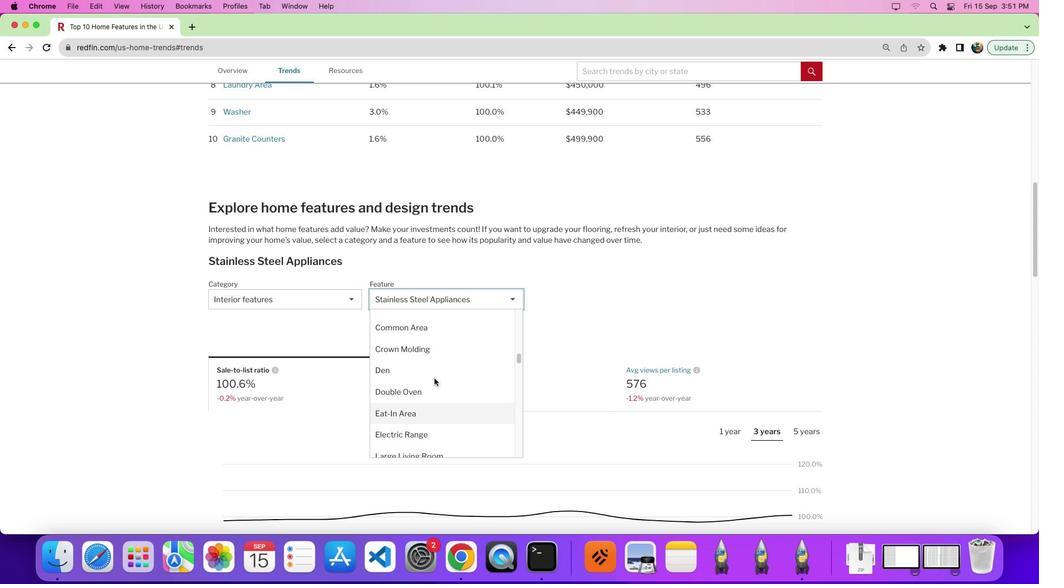 
Action: Mouse scrolled (448, 367) with delta (30, 4)
Screenshot: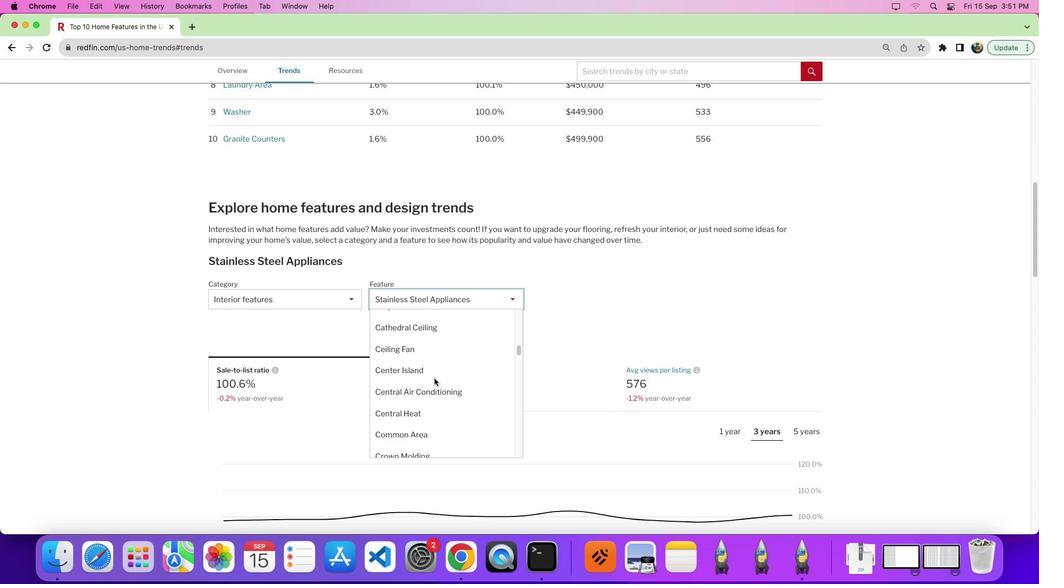 
Action: Mouse scrolled (448, 367) with delta (30, 4)
Screenshot: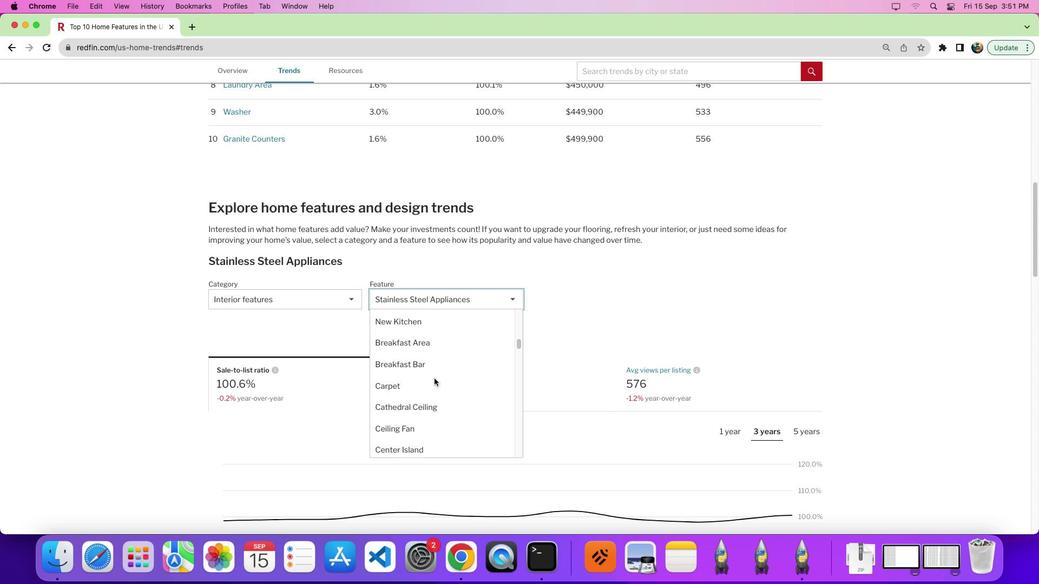 
Action: Mouse scrolled (448, 367) with delta (30, 7)
Screenshot: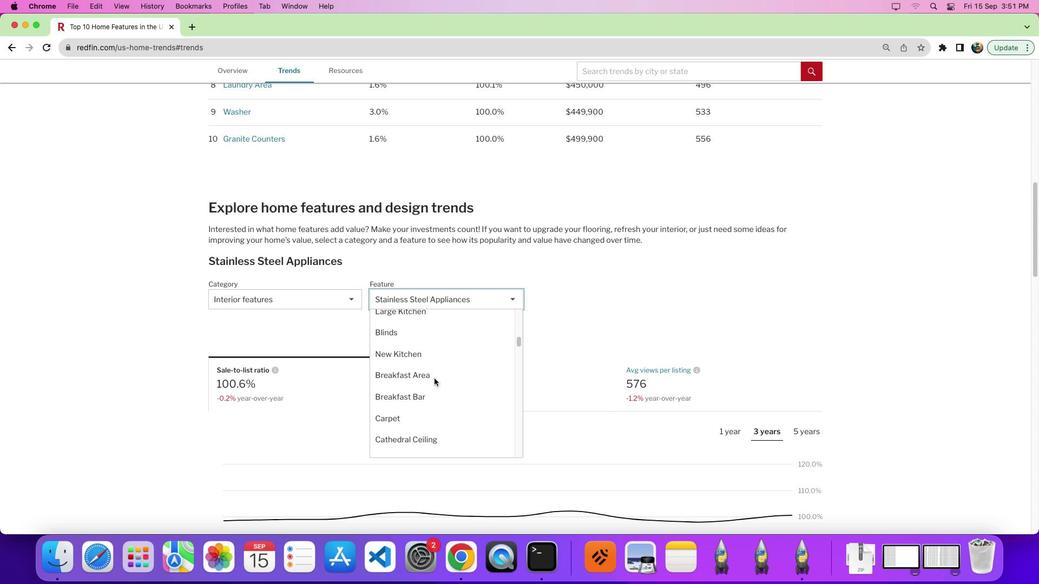 
Action: Mouse moved to (448, 367)
Screenshot: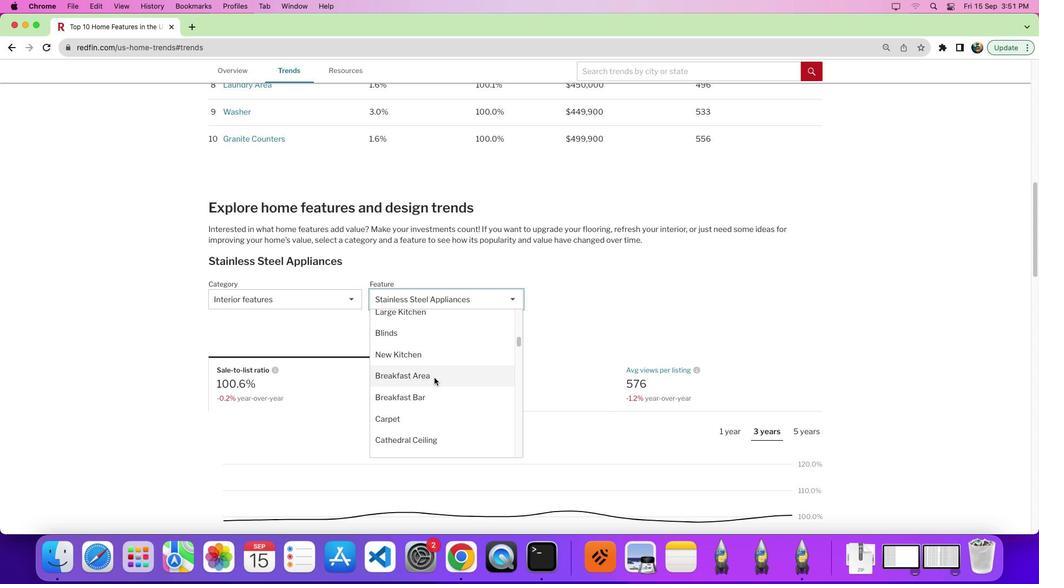 
Action: Mouse scrolled (448, 367) with delta (30, 4)
Screenshot: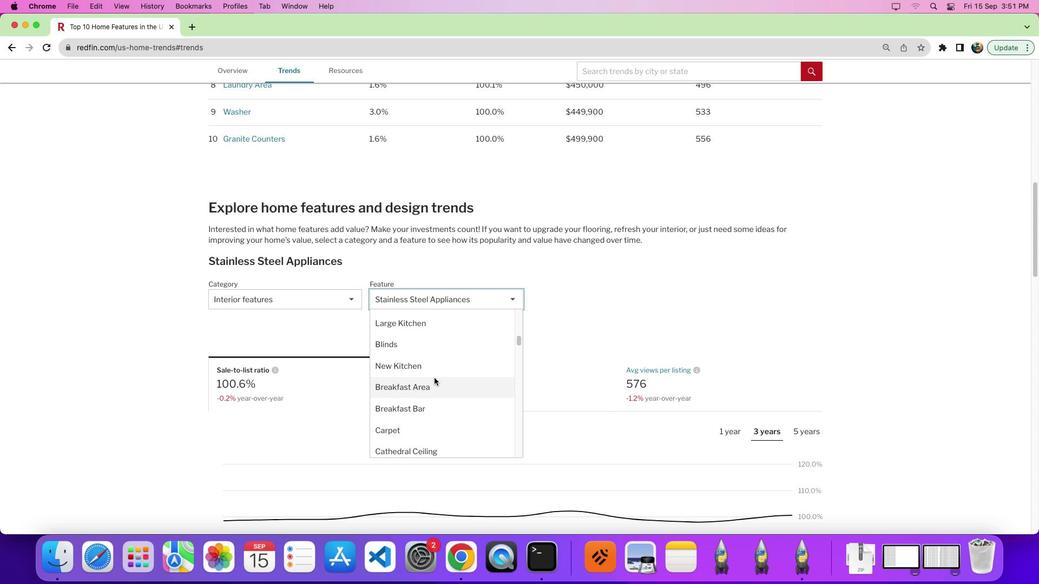 
Action: Mouse scrolled (448, 367) with delta (30, 4)
Screenshot: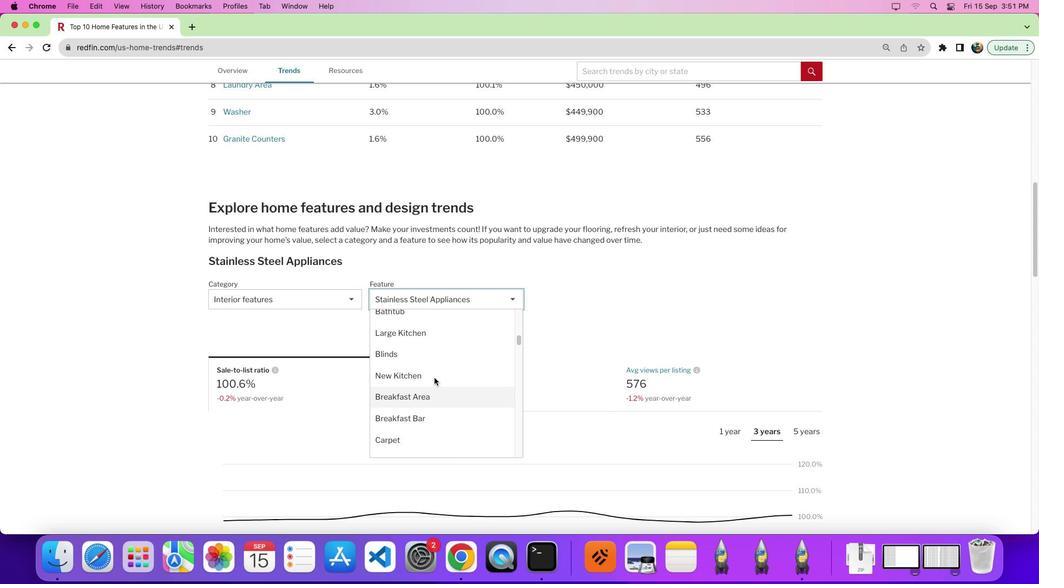 
Action: Mouse moved to (440, 344)
Screenshot: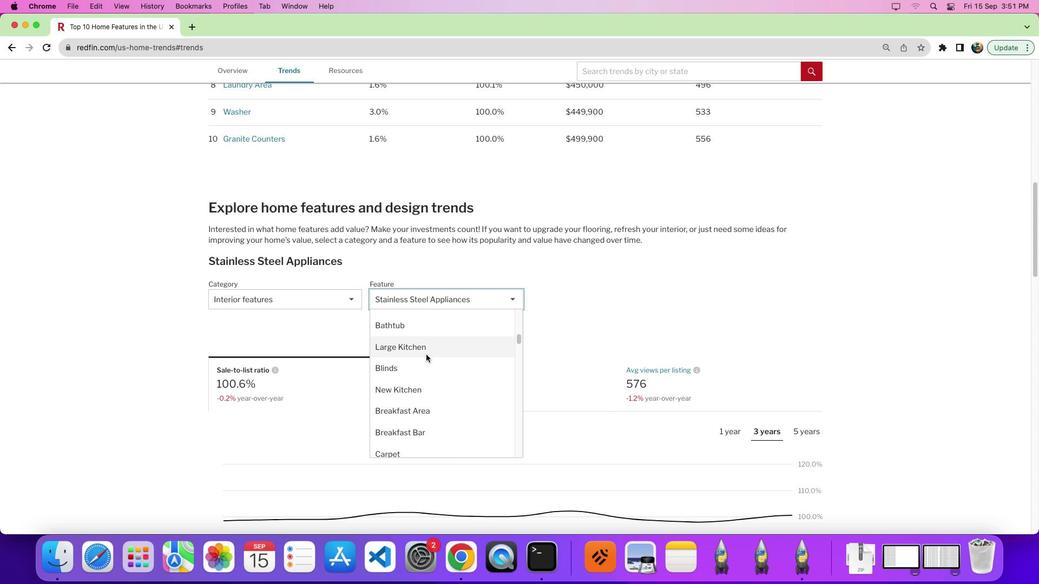 
Action: Mouse scrolled (440, 344) with delta (30, 4)
Screenshot: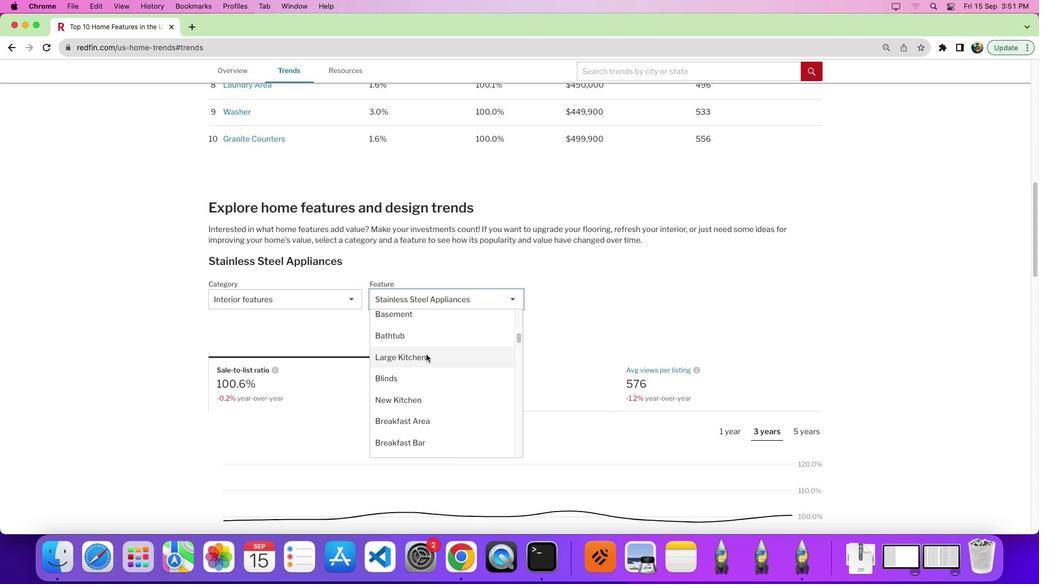 
Action: Mouse scrolled (440, 344) with delta (30, 4)
Screenshot: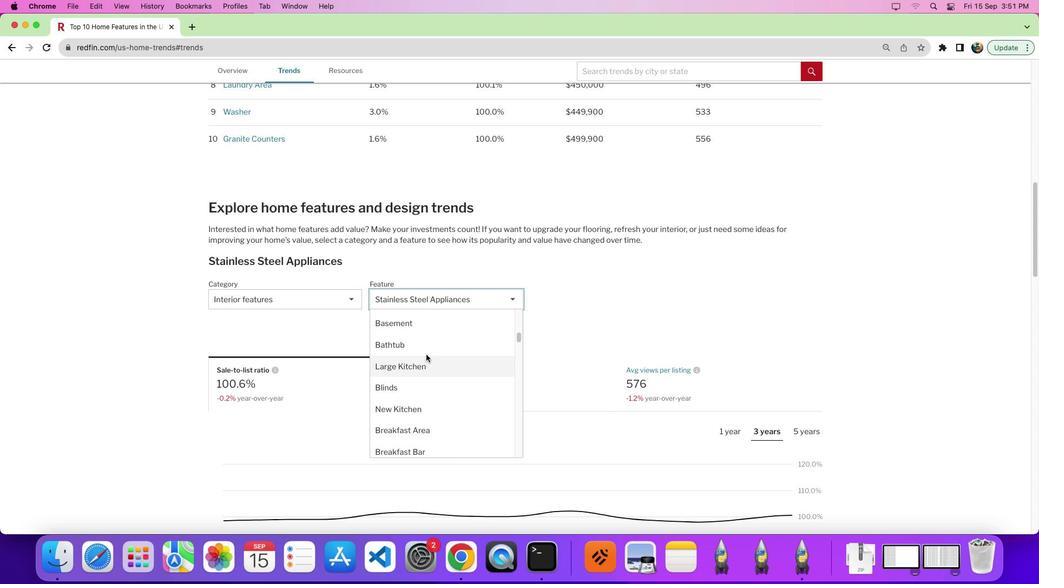
Action: Mouse moved to (444, 360)
Screenshot: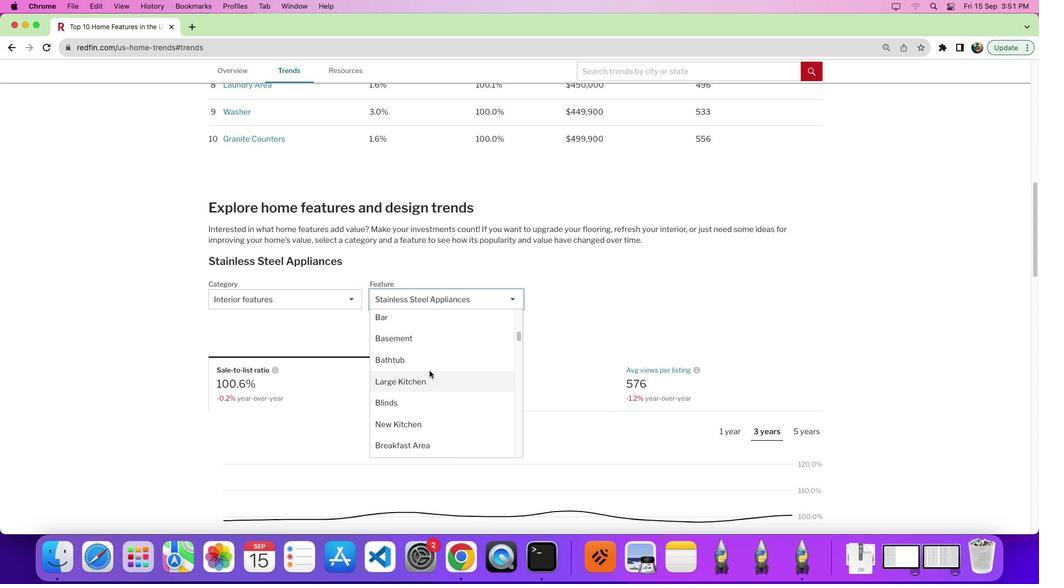 
Action: Mouse scrolled (444, 360) with delta (30, 3)
Screenshot: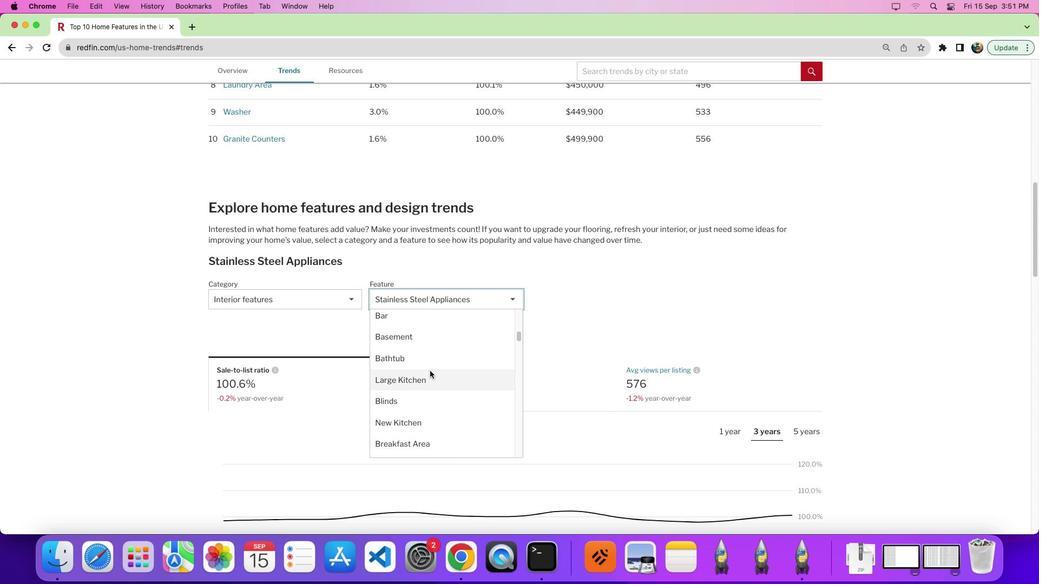 
Action: Mouse moved to (444, 360)
Screenshot: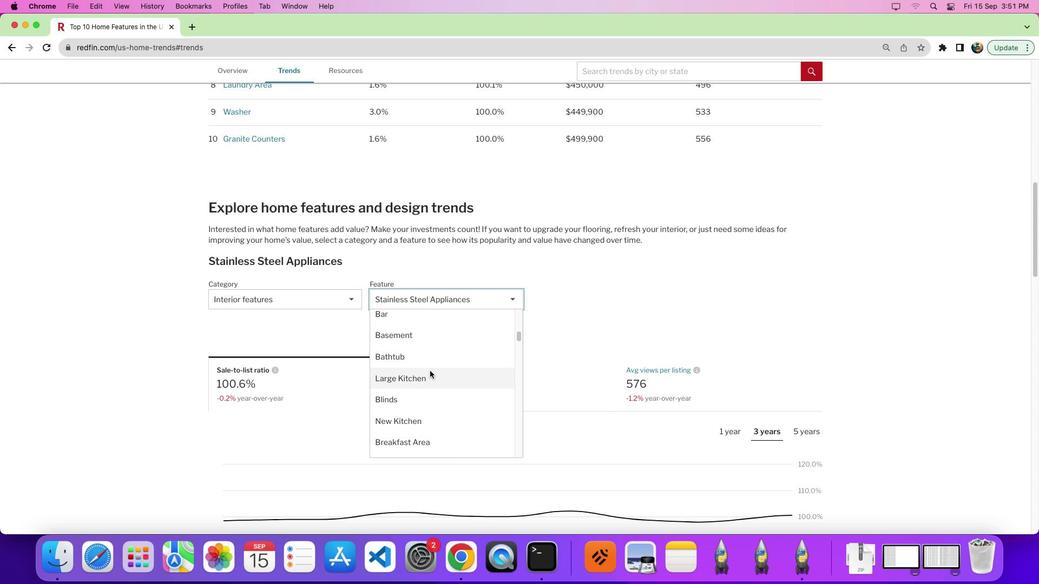 
Action: Mouse scrolled (444, 360) with delta (30, 3)
Screenshot: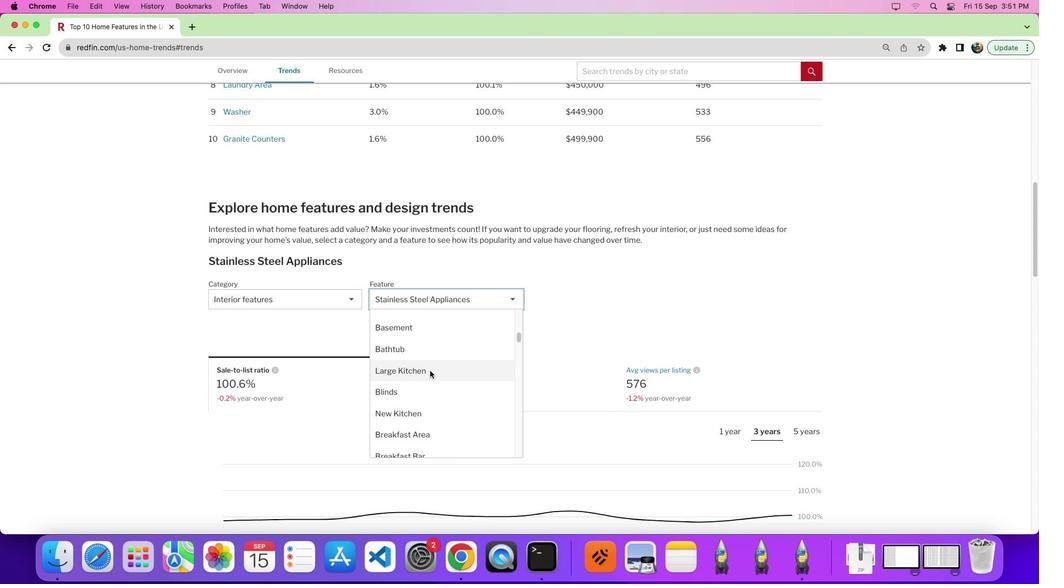 
Action: Mouse moved to (444, 360)
Screenshot: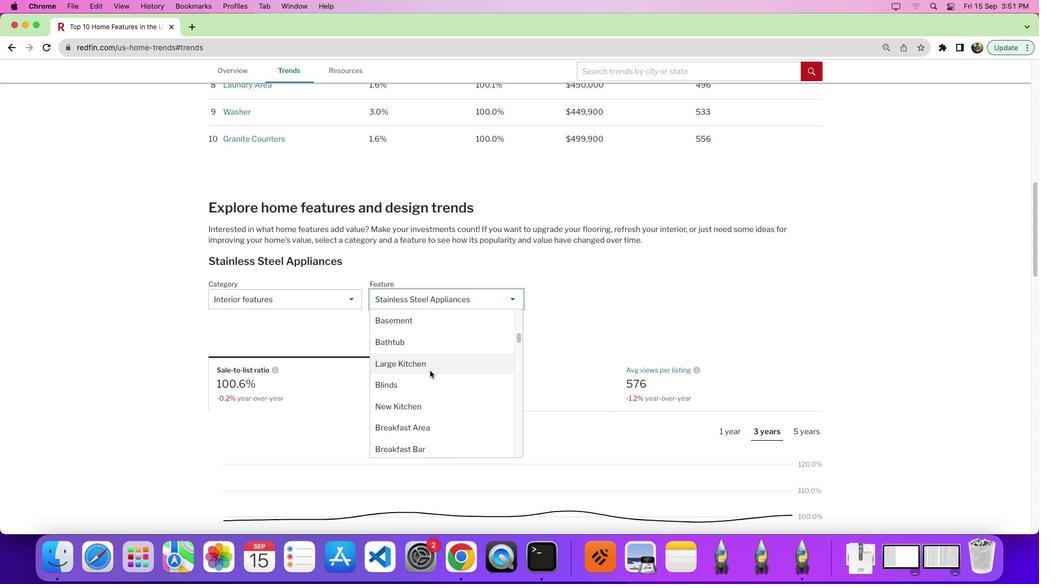 
Action: Mouse scrolled (444, 360) with delta (30, 3)
Screenshot: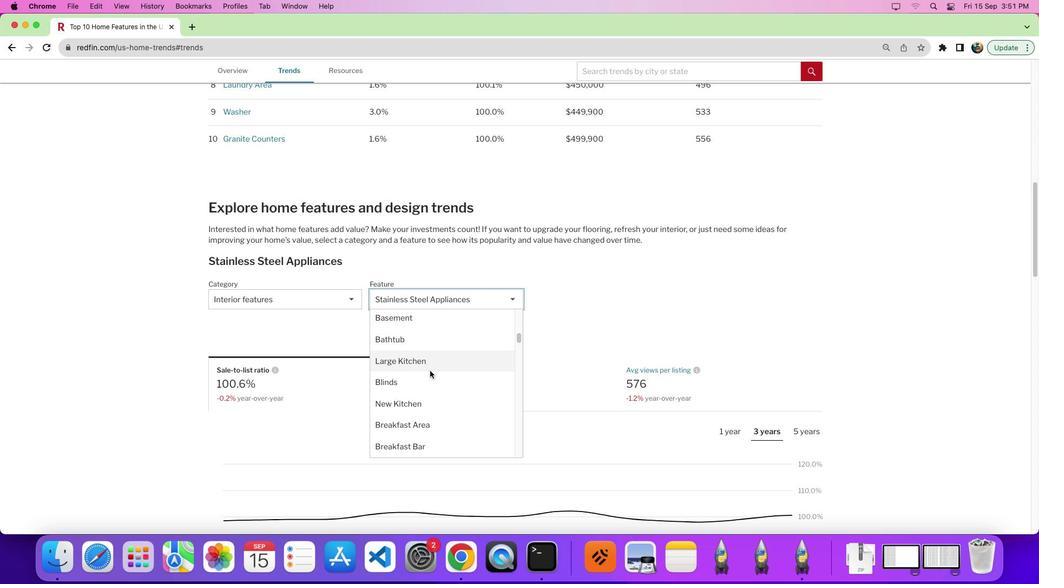 
Action: Mouse moved to (436, 388)
Screenshot: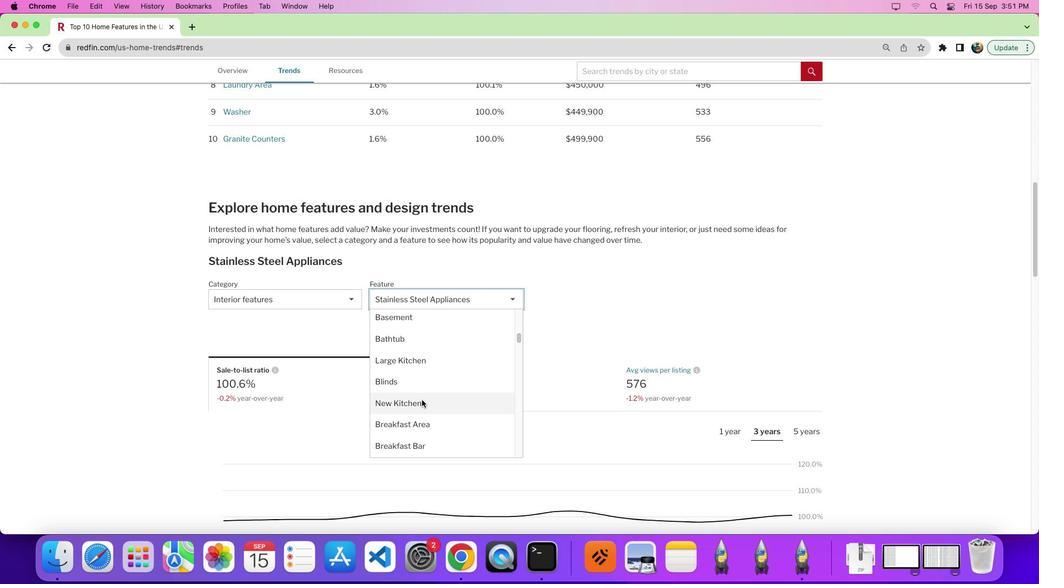 
Action: Mouse pressed left at (436, 388)
Screenshot: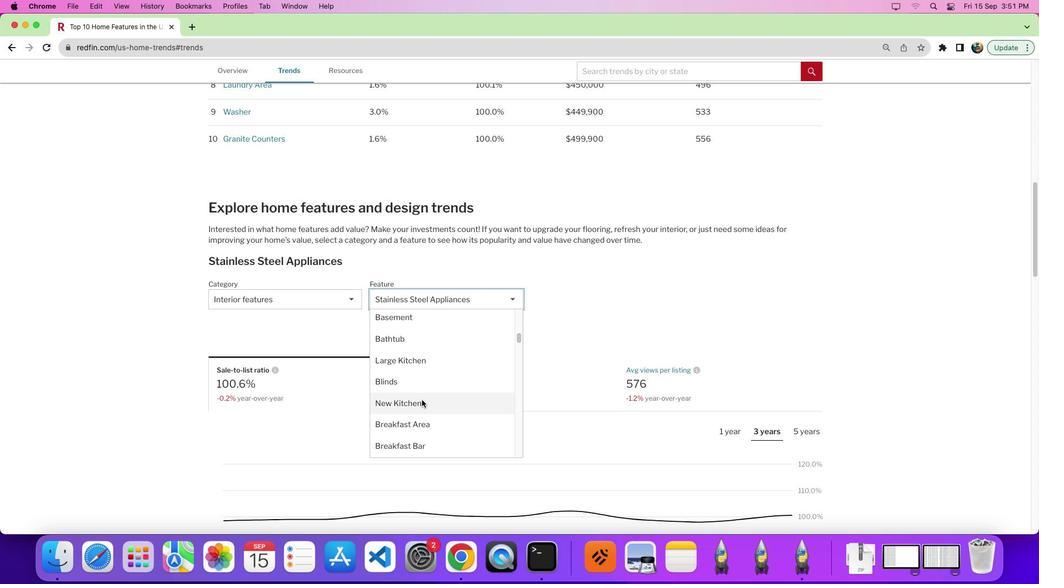 
Action: Mouse moved to (556, 337)
Screenshot: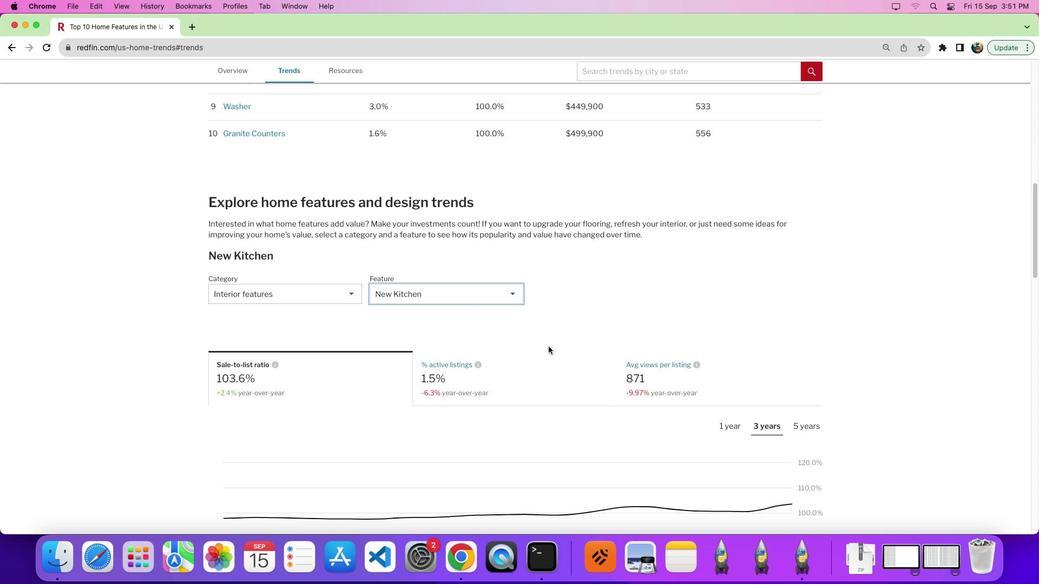 
Action: Mouse scrolled (556, 337) with delta (30, 3)
Screenshot: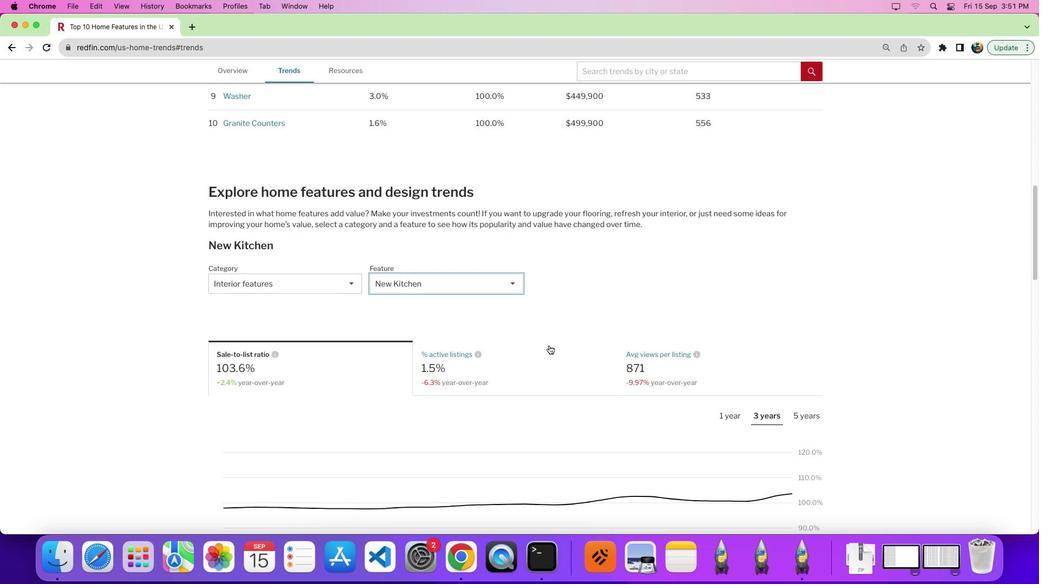 
Action: Mouse moved to (557, 337)
Screenshot: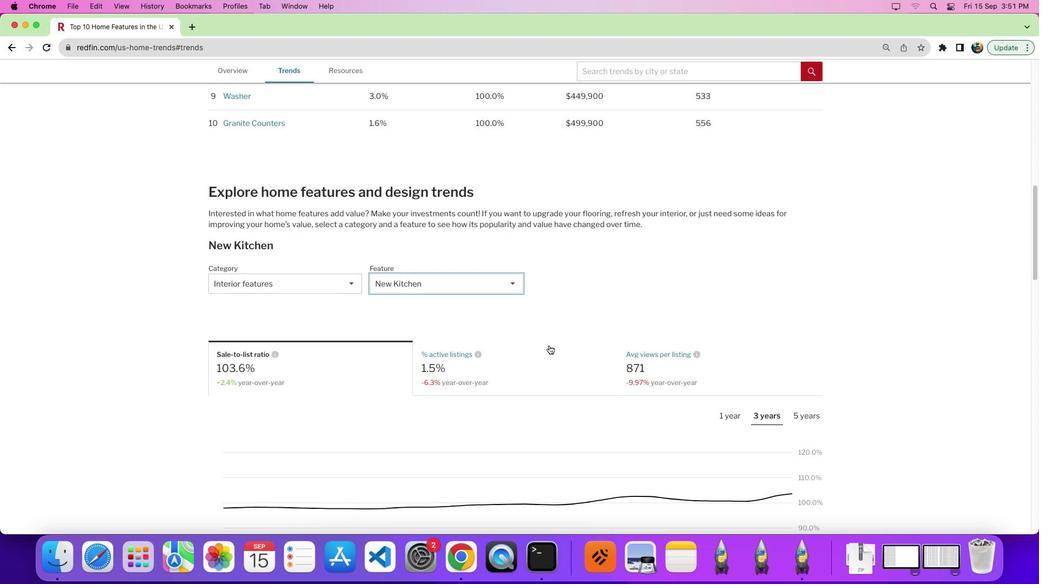 
Action: Mouse scrolled (557, 337) with delta (30, 3)
Screenshot: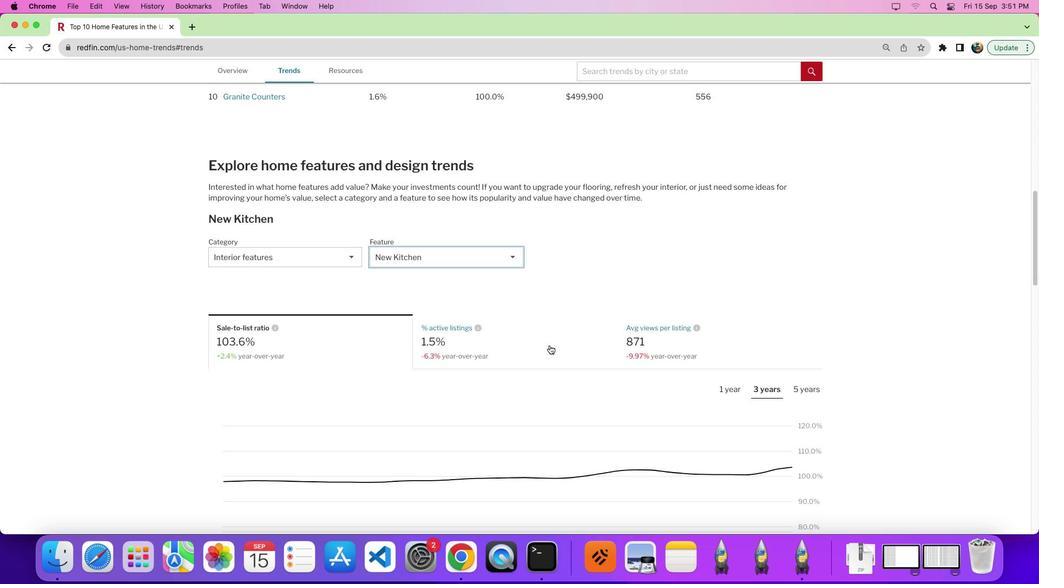 
Action: Mouse moved to (558, 336)
Screenshot: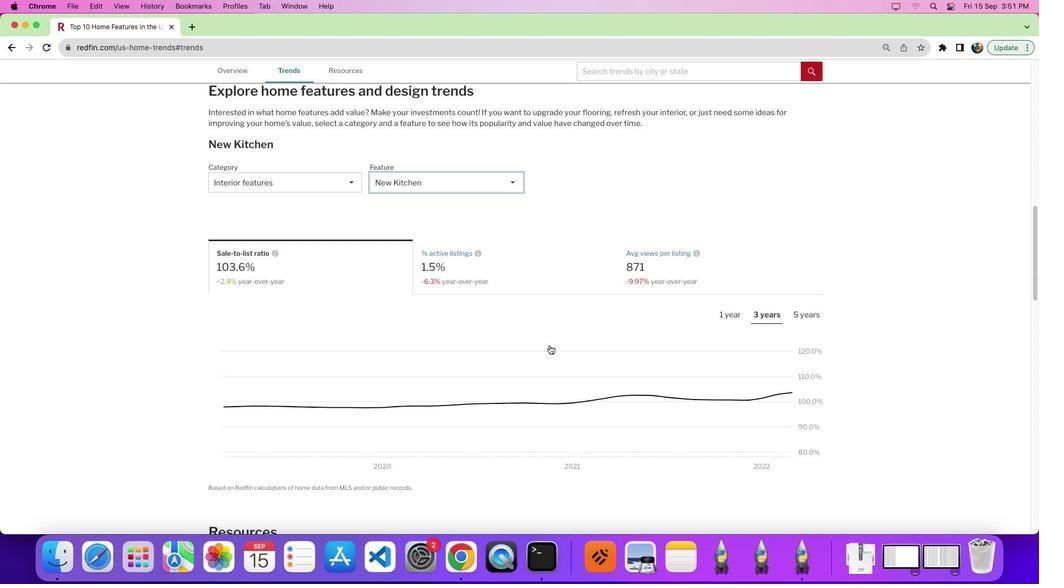 
Action: Mouse scrolled (558, 336) with delta (30, 2)
Screenshot: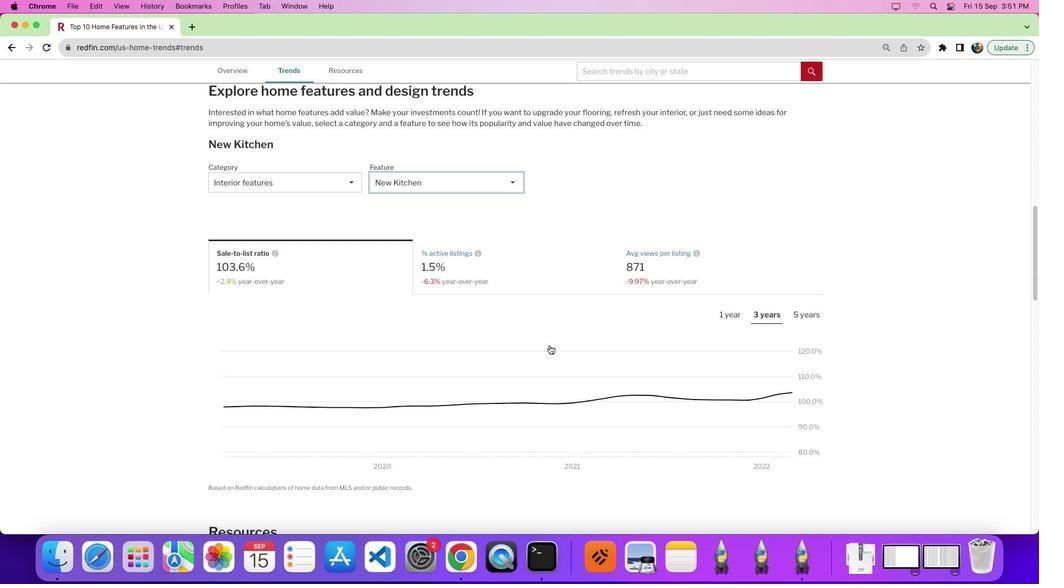 
Action: Mouse moved to (648, 317)
Screenshot: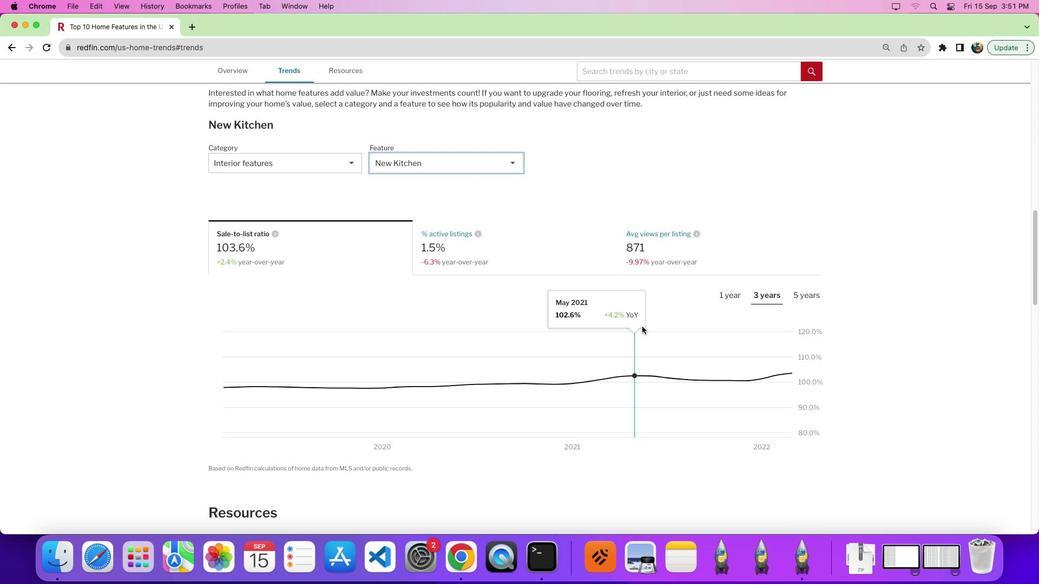 
Action: Mouse scrolled (648, 317) with delta (30, 3)
Screenshot: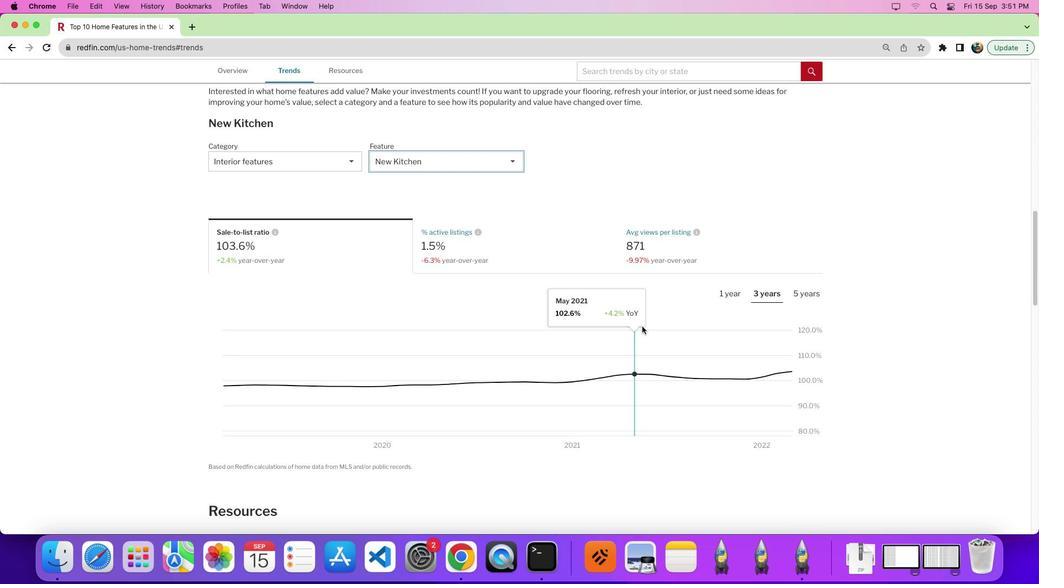 
Action: Mouse scrolled (648, 317) with delta (30, 3)
Screenshot: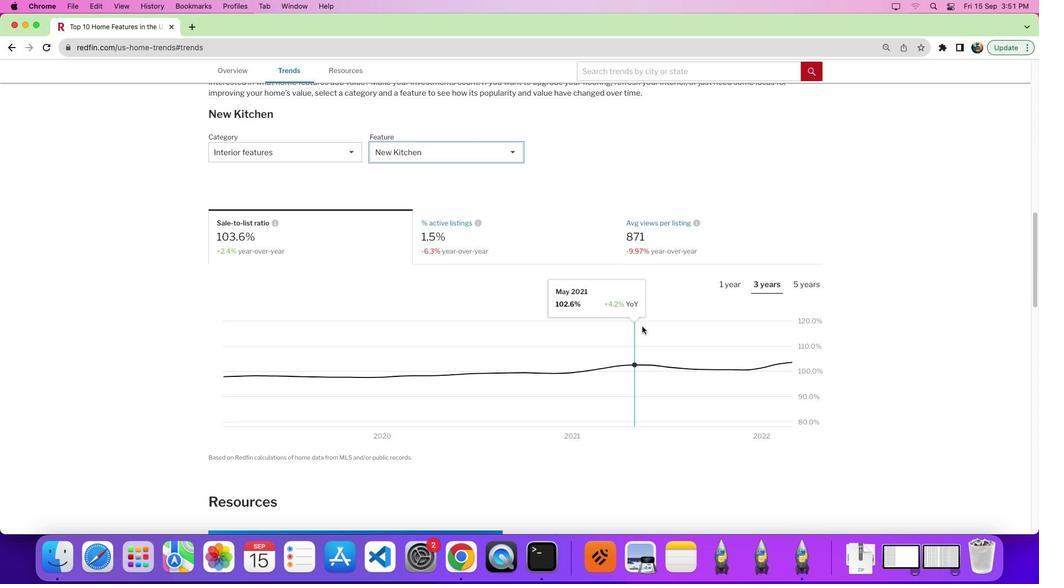 
Action: Mouse scrolled (648, 317) with delta (30, 3)
Screenshot: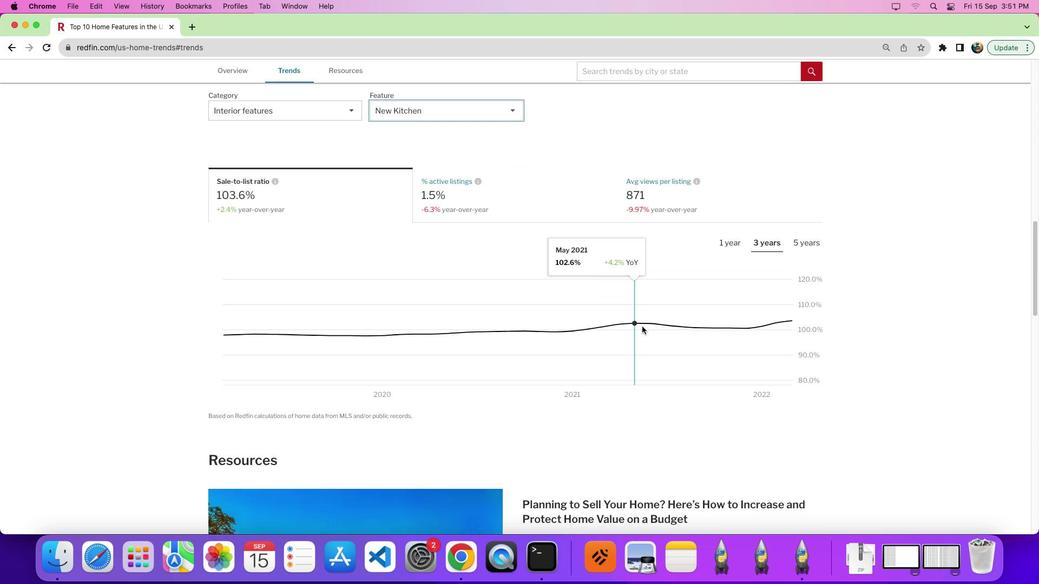 
Action: Mouse scrolled (648, 317) with delta (30, 3)
Screenshot: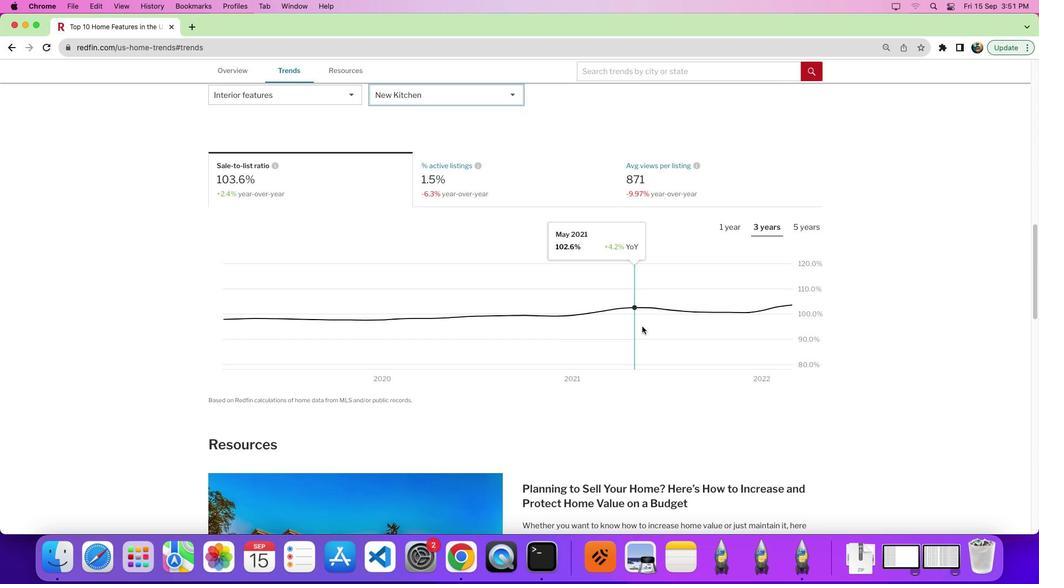 
Action: Mouse scrolled (648, 317) with delta (30, 3)
Screenshot: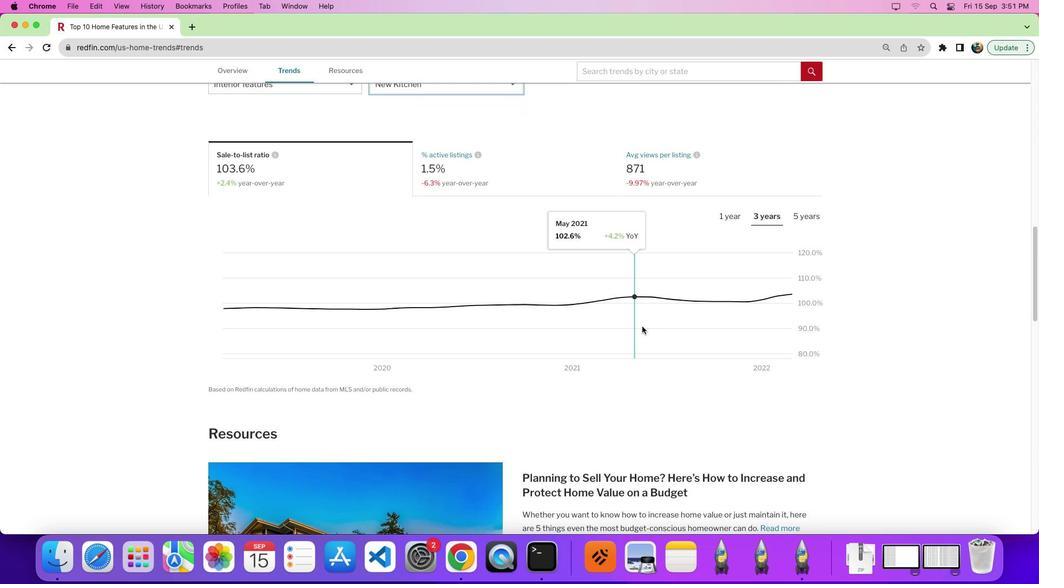 
Action: Mouse moved to (648, 317)
Screenshot: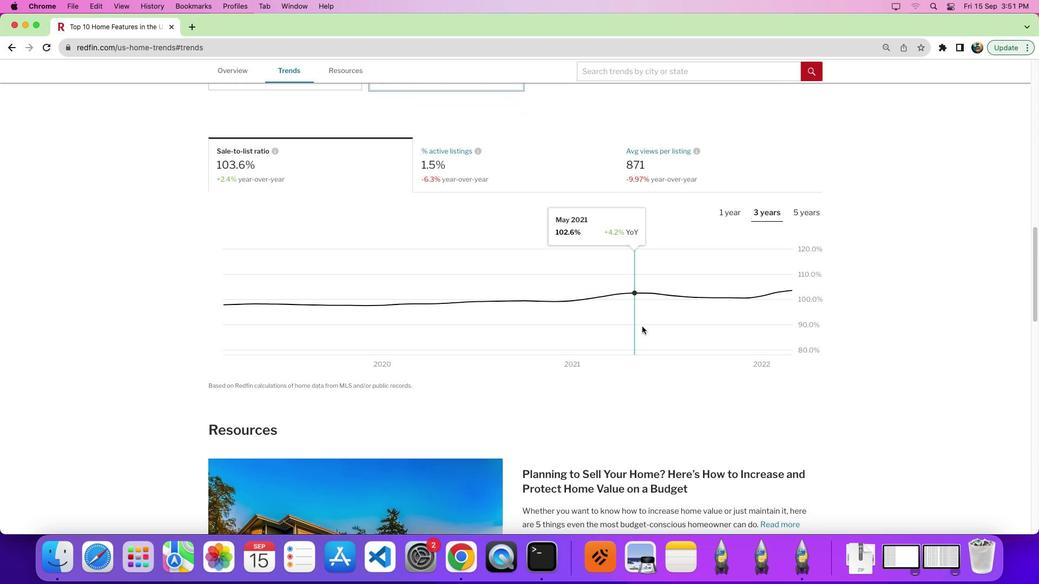
Action: Mouse scrolled (648, 317) with delta (30, 3)
Screenshot: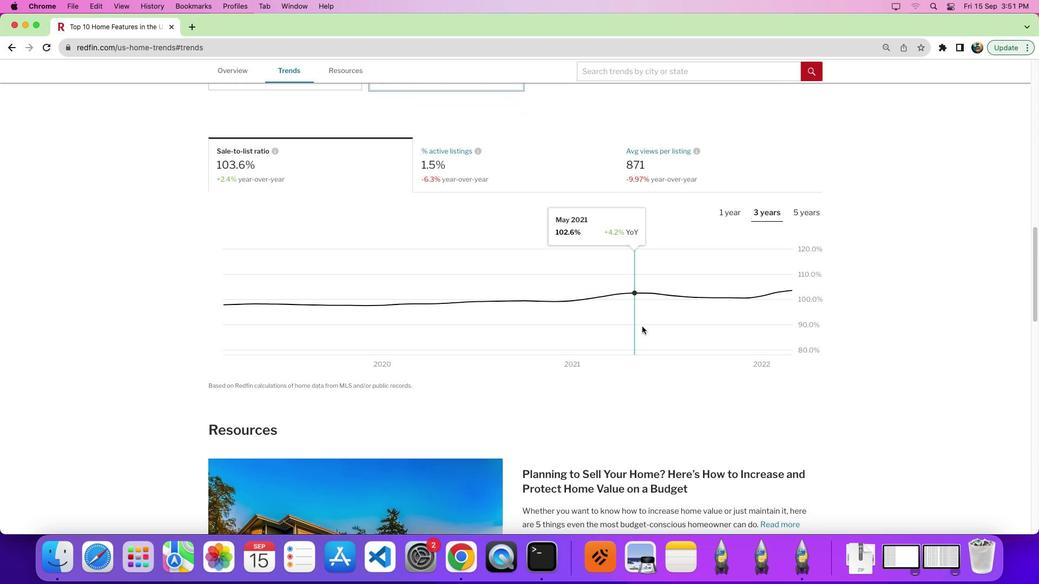 
Action: Mouse moved to (659, 158)
Screenshot: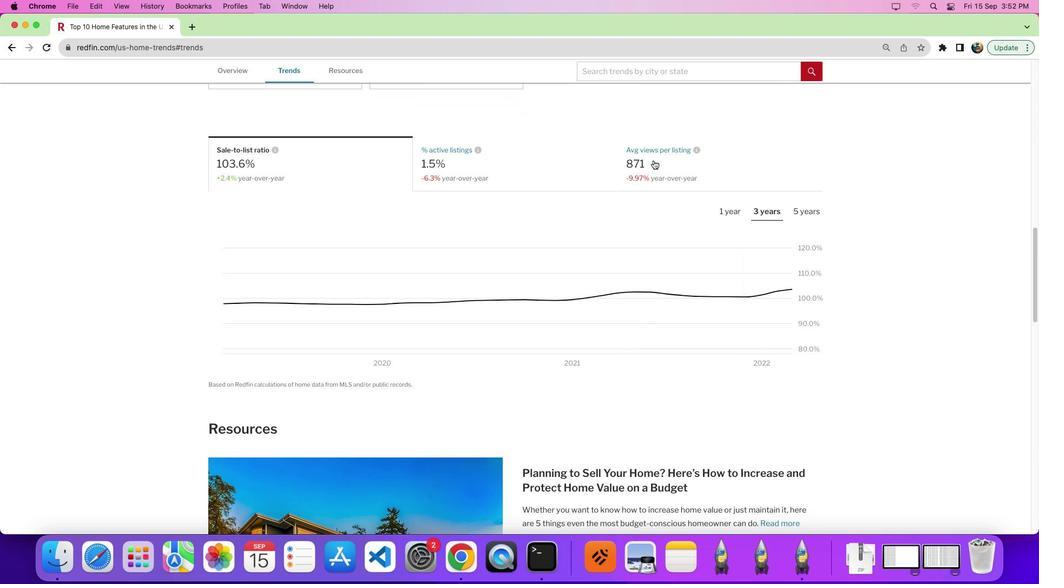 
Action: Mouse pressed left at (659, 158)
Screenshot: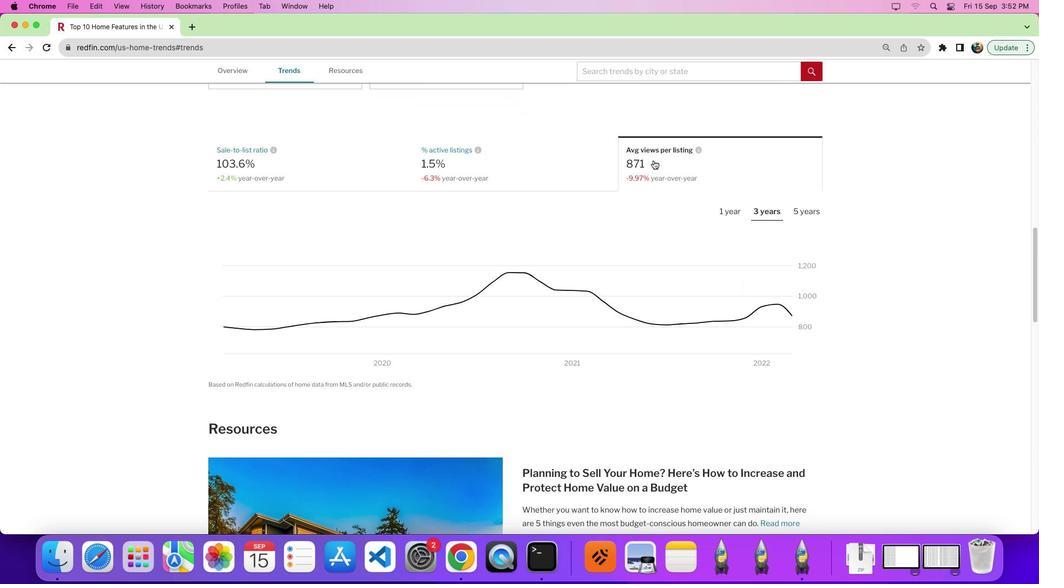 
Action: Mouse moved to (864, 219)
Screenshot: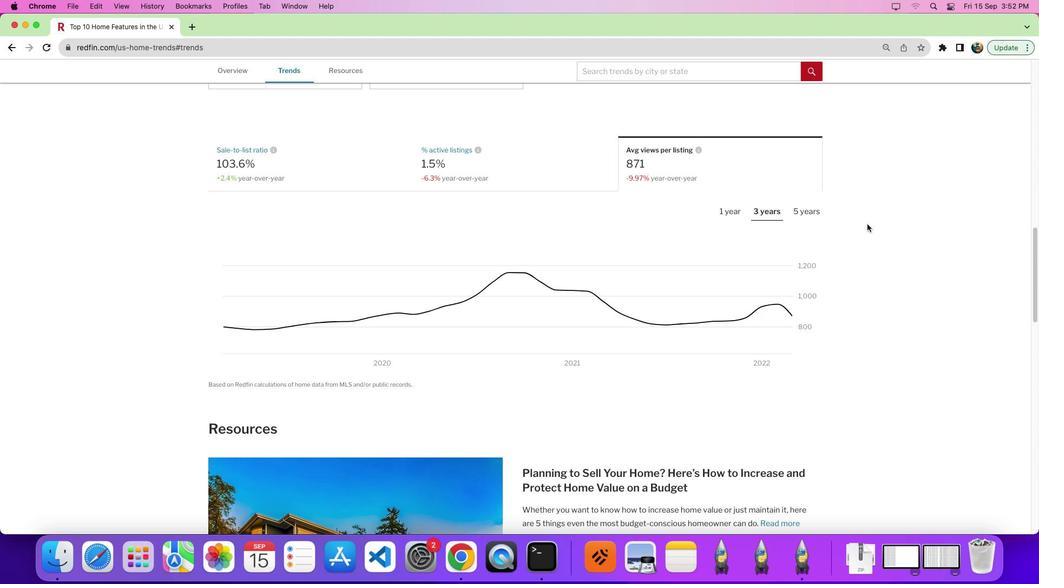 
